 Task: Look for space in Pilibangan, India from 1st July, 2023 to 8th July, 2023 for 2 adults, 1 child in price range Rs.15000 to Rs.20000. Place can be entire place with 1  bedroom having 1 bed and 1 bathroom. Property type can be house, flat, guest house, hotel. Booking option can be shelf check-in. Required host language is English.
Action: Mouse moved to (376, 103)
Screenshot: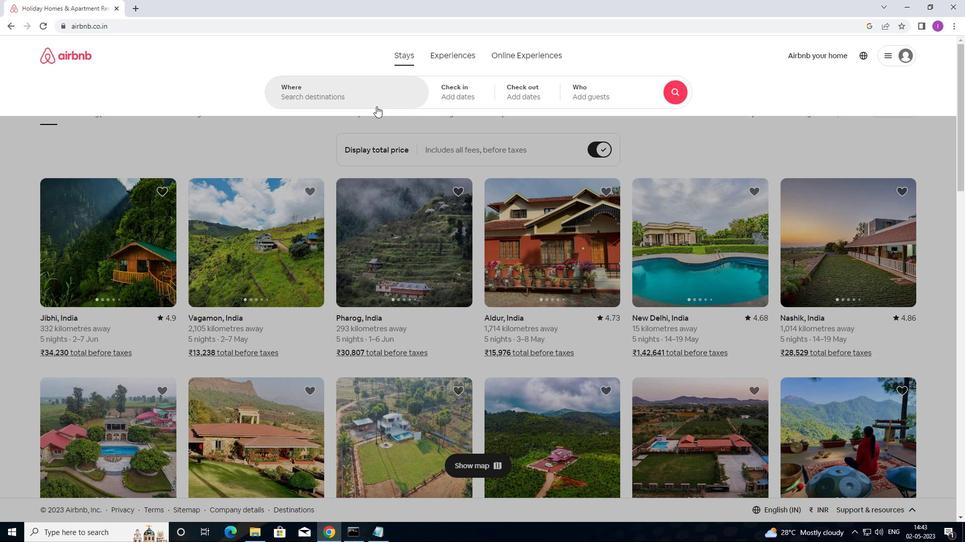 
Action: Mouse pressed left at (376, 103)
Screenshot: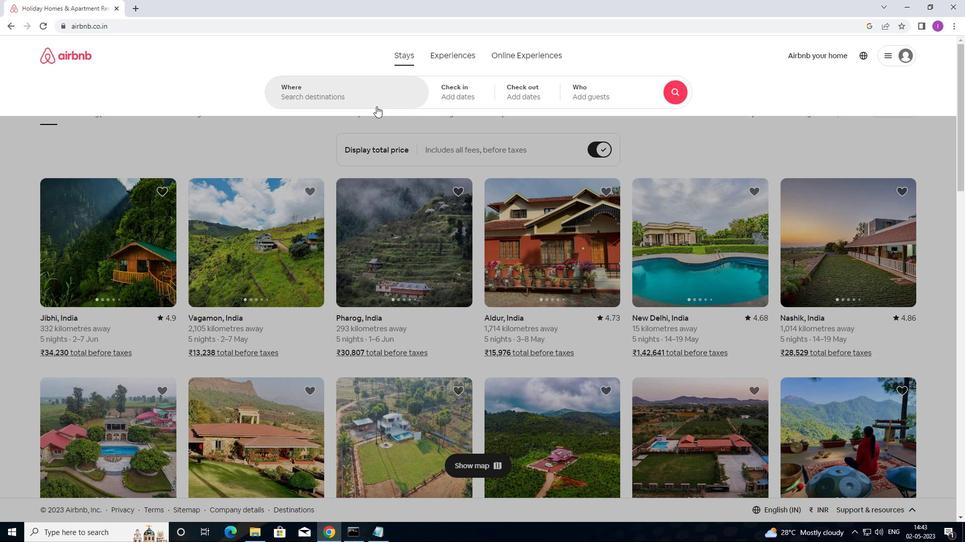 
Action: Mouse moved to (359, 98)
Screenshot: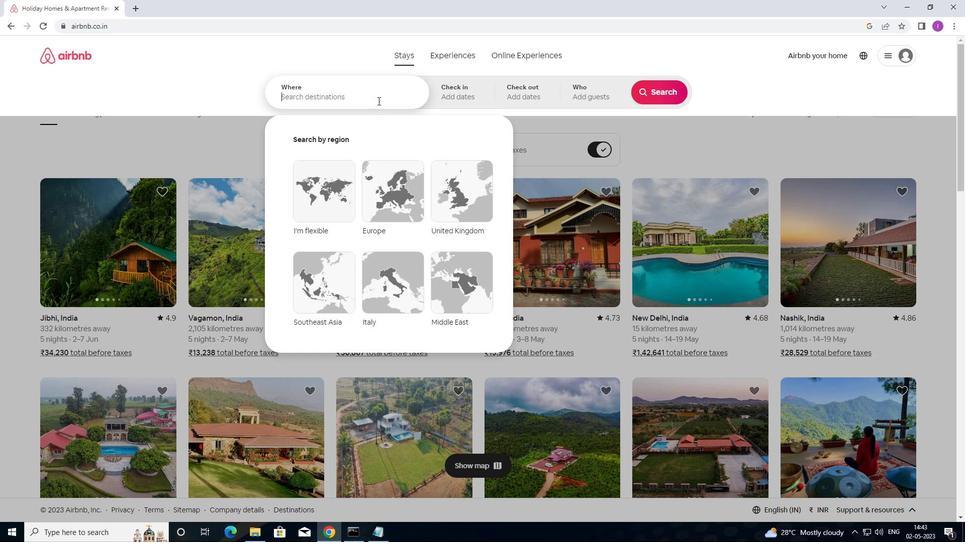 
Action: Mouse pressed left at (359, 98)
Screenshot: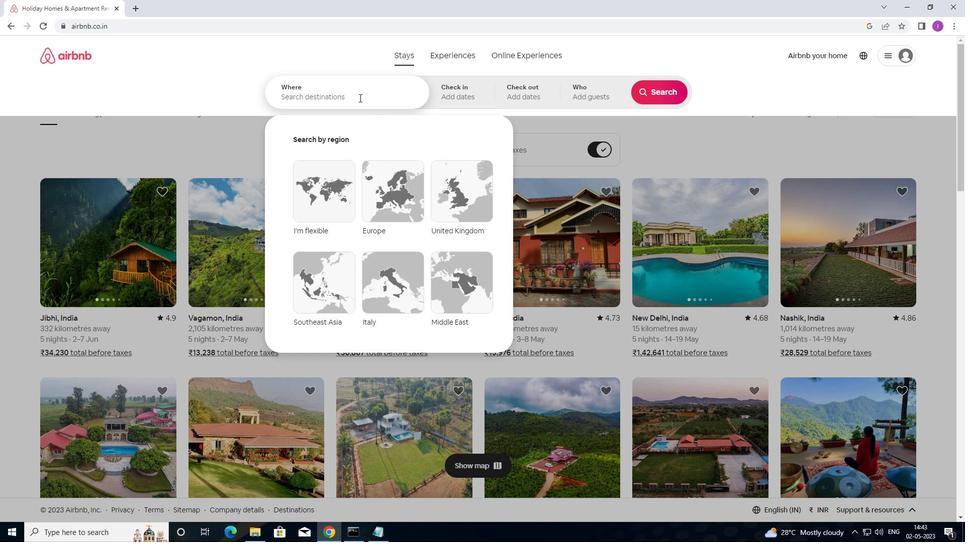 
Action: Mouse moved to (367, 90)
Screenshot: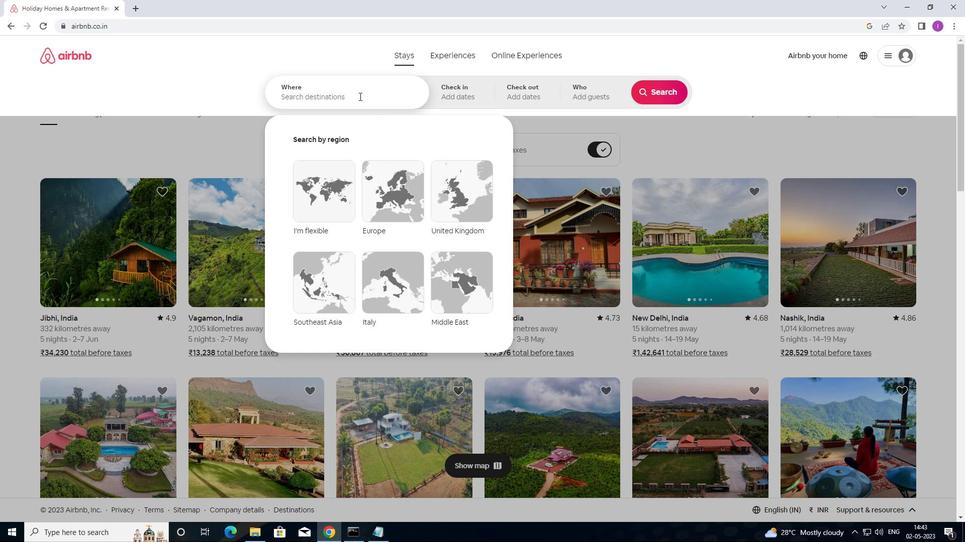 
Action: Key pressed <Key.shift>
Screenshot: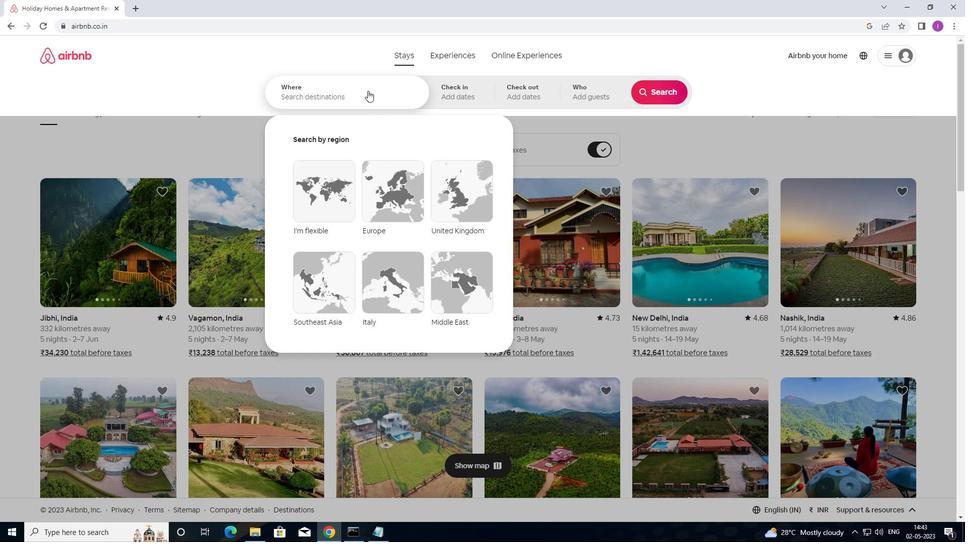 
Action: Mouse moved to (506, 81)
Screenshot: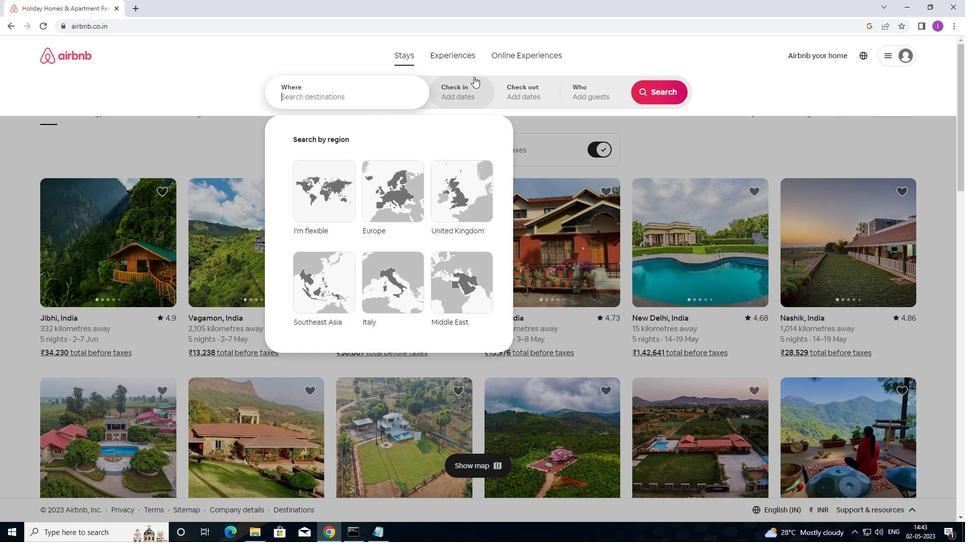 
Action: Key pressed P
Screenshot: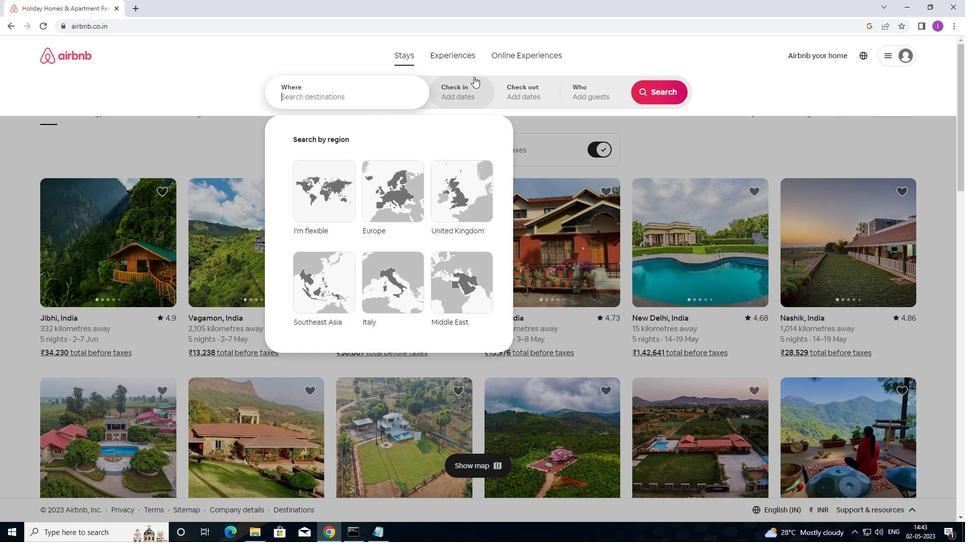 
Action: Mouse moved to (507, 81)
Screenshot: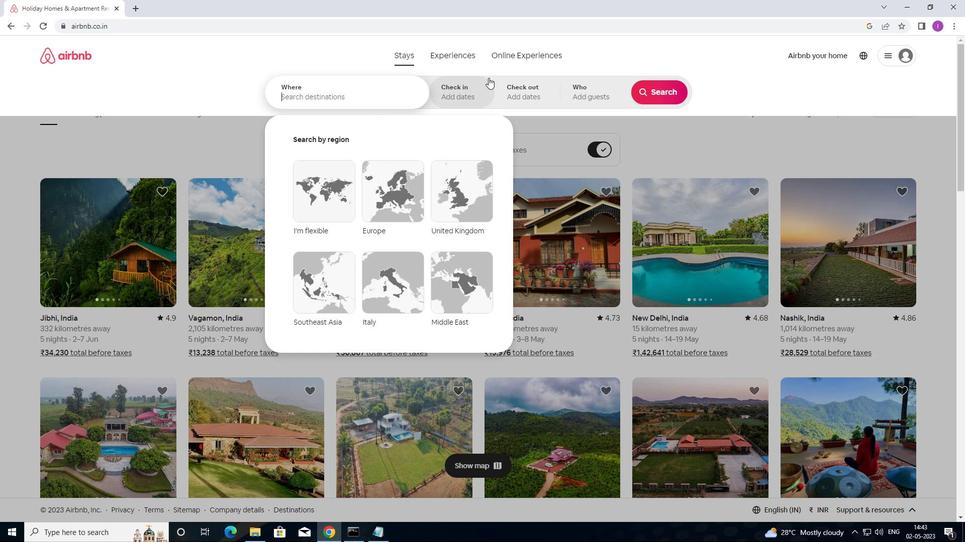
Action: Key pressed ILIBANGAN,<Key.shift>INDIA
Screenshot: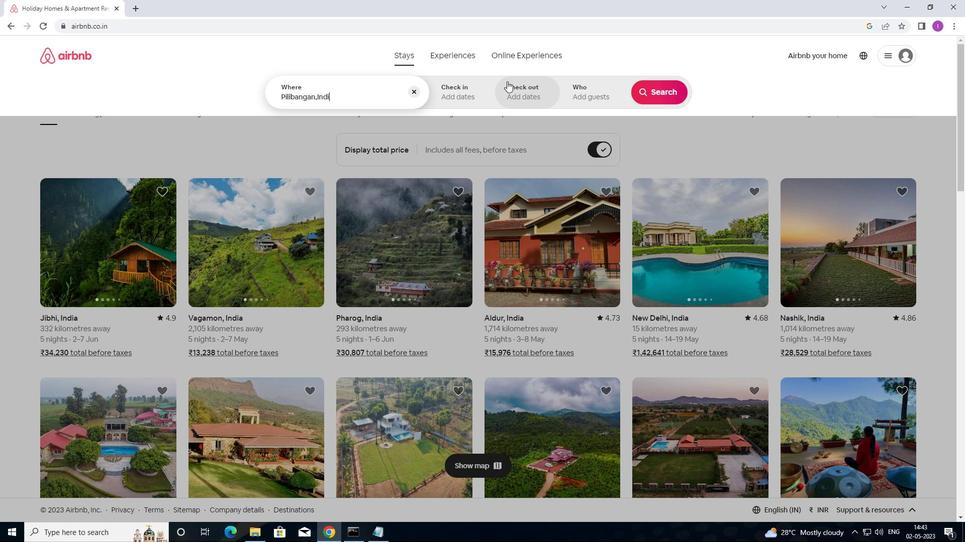 
Action: Mouse moved to (447, 93)
Screenshot: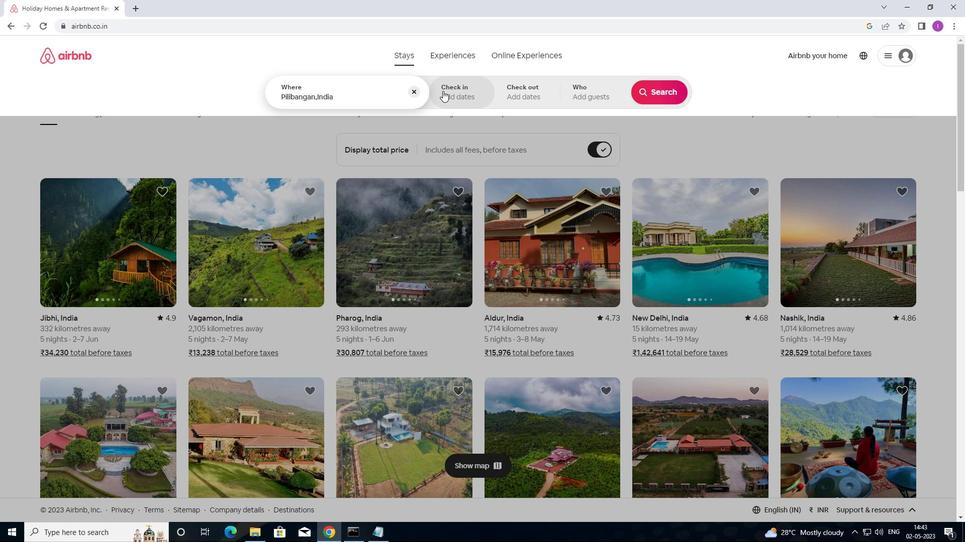 
Action: Mouse pressed left at (447, 93)
Screenshot: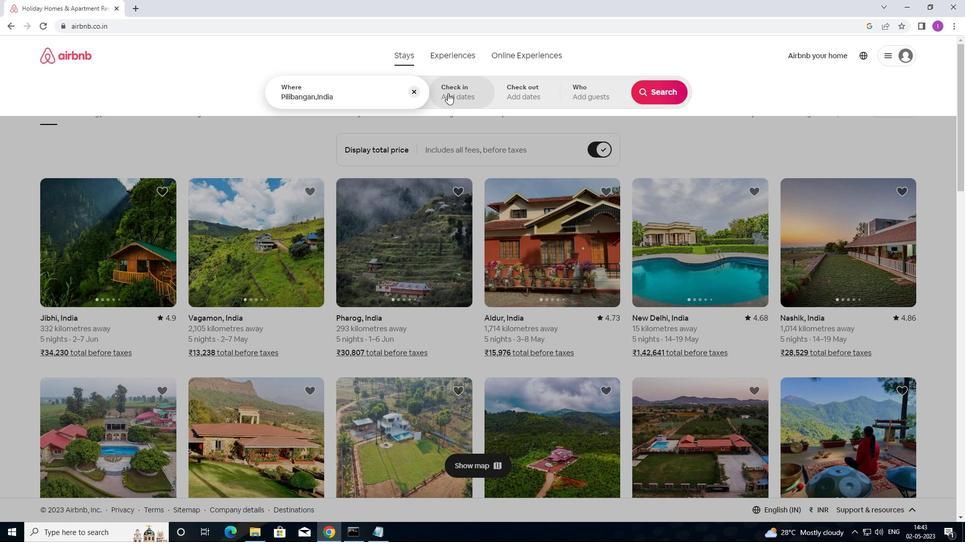 
Action: Mouse moved to (652, 177)
Screenshot: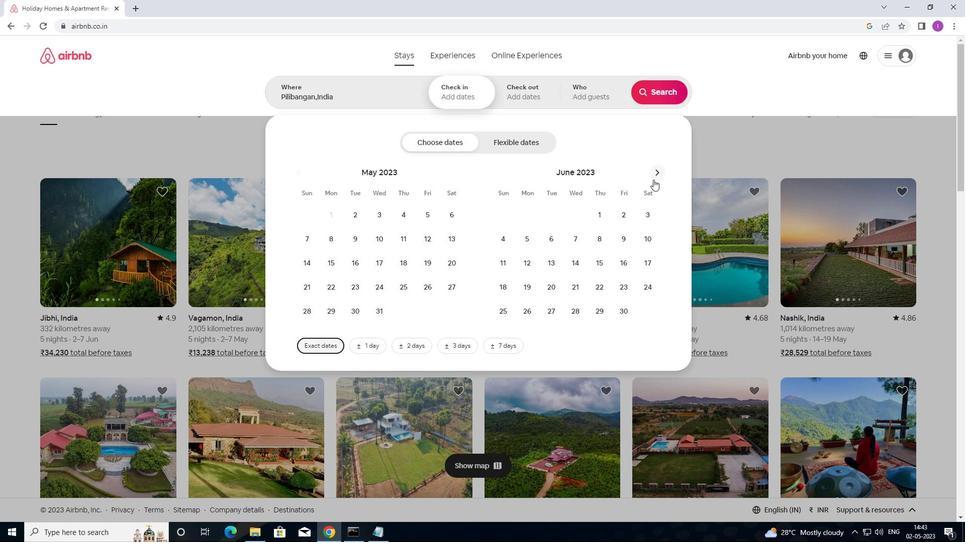 
Action: Mouse pressed left at (652, 177)
Screenshot: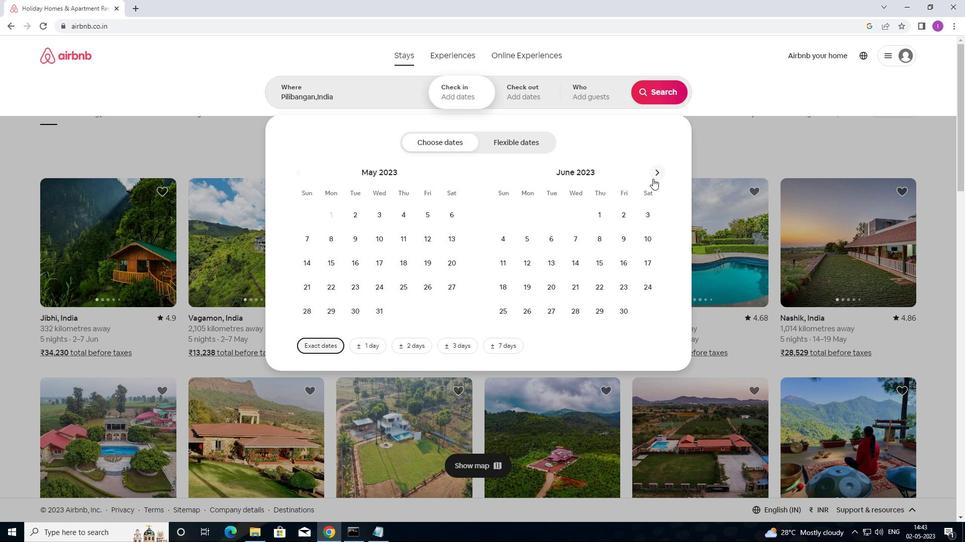 
Action: Mouse pressed left at (652, 177)
Screenshot: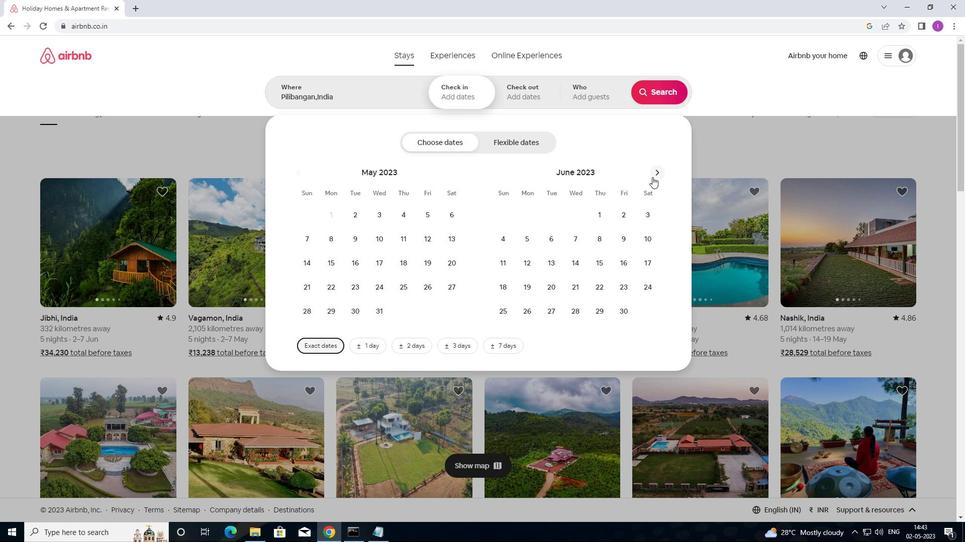 
Action: Mouse moved to (457, 212)
Screenshot: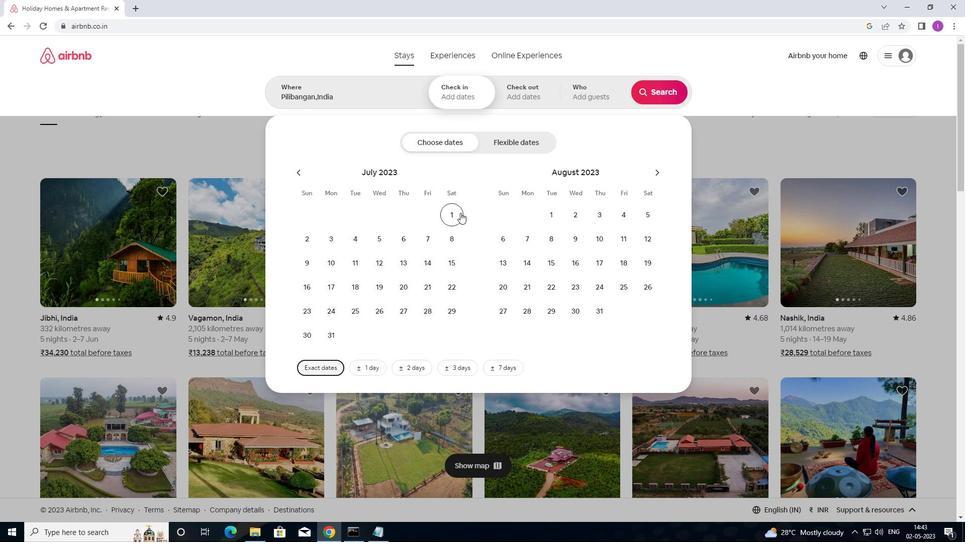 
Action: Mouse pressed left at (457, 212)
Screenshot: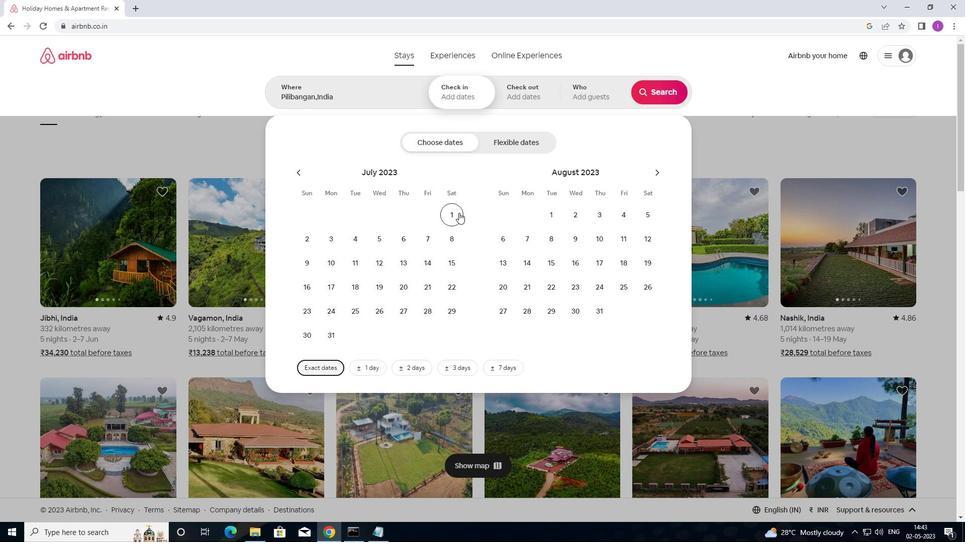 
Action: Mouse moved to (442, 234)
Screenshot: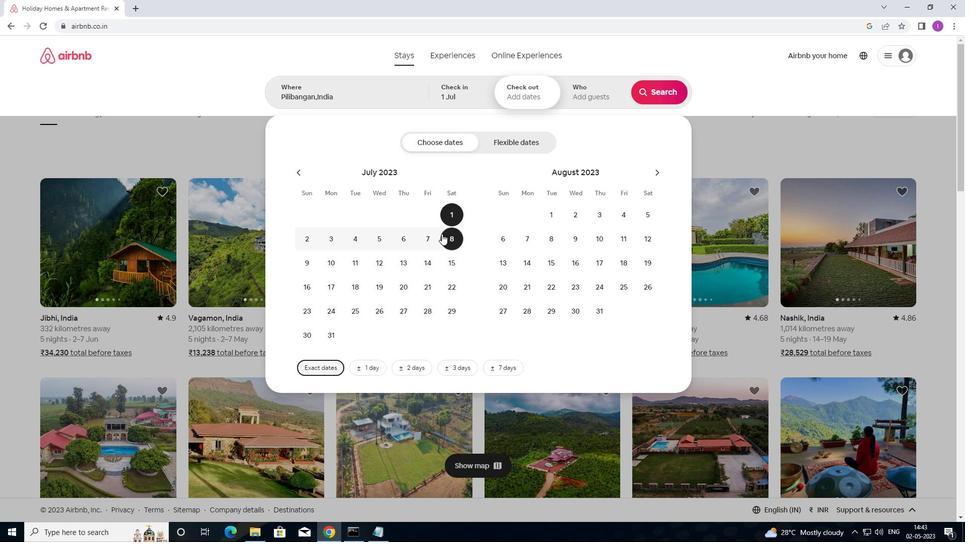 
Action: Mouse pressed left at (442, 234)
Screenshot: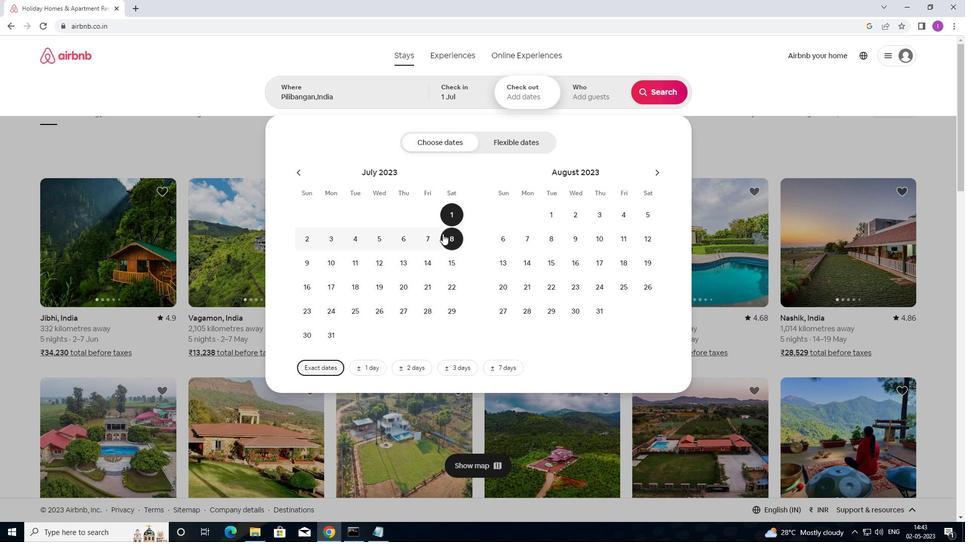 
Action: Mouse moved to (587, 94)
Screenshot: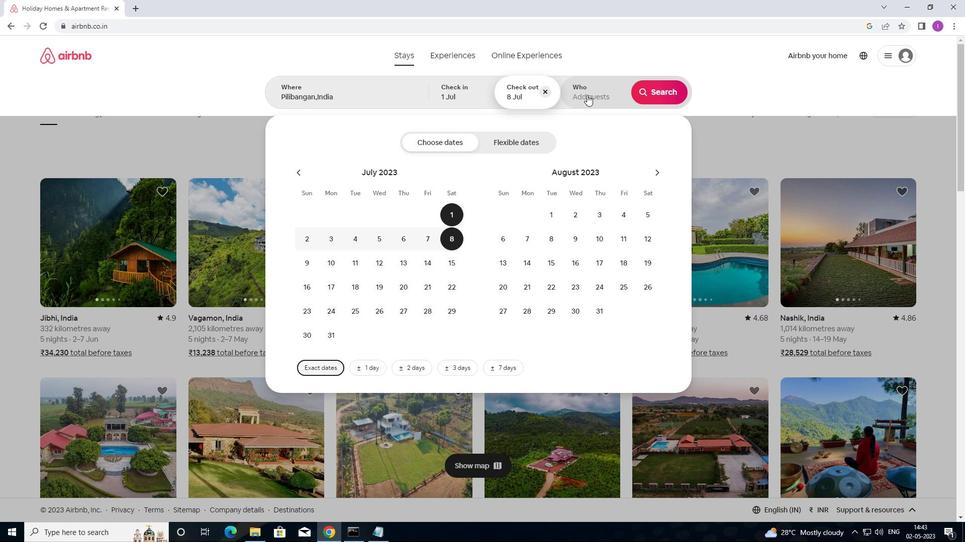 
Action: Mouse pressed left at (587, 94)
Screenshot: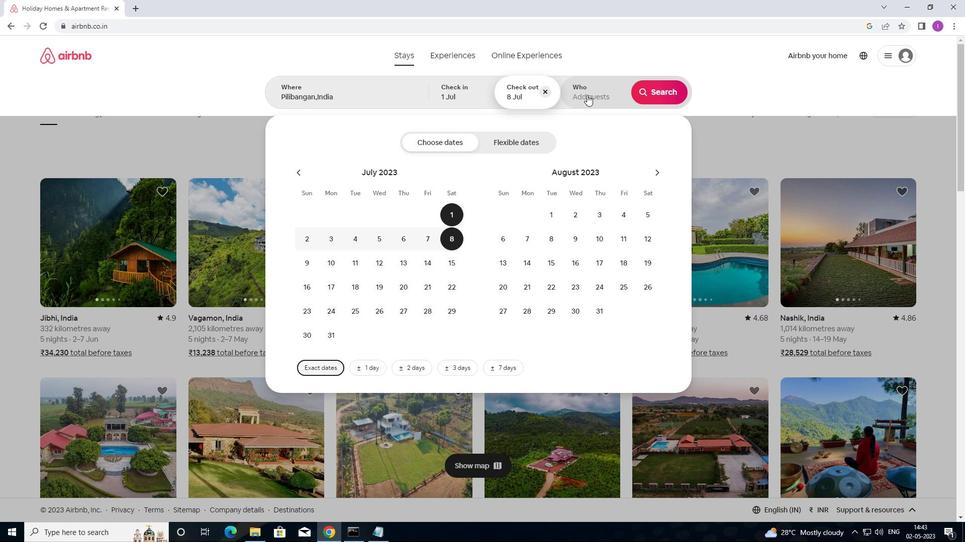 
Action: Mouse moved to (661, 139)
Screenshot: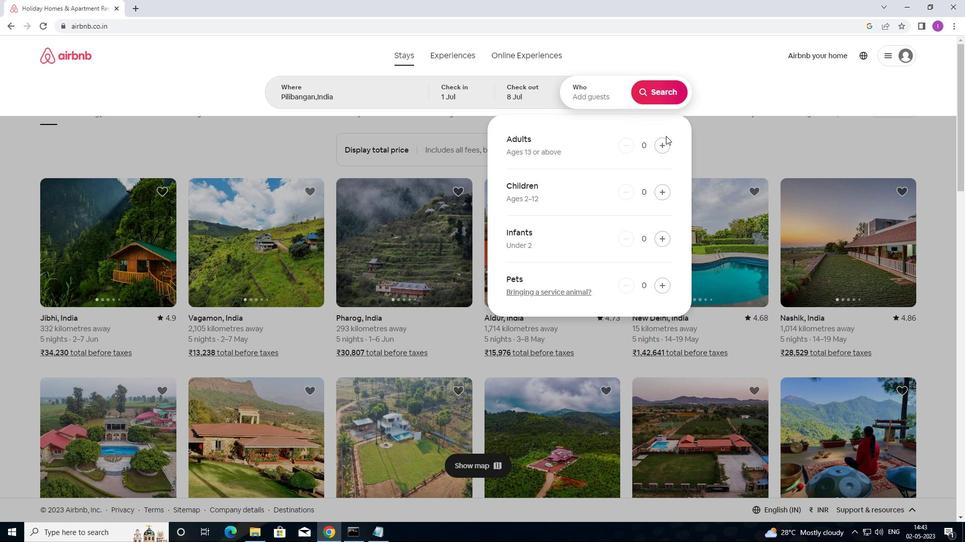 
Action: Mouse pressed left at (661, 139)
Screenshot: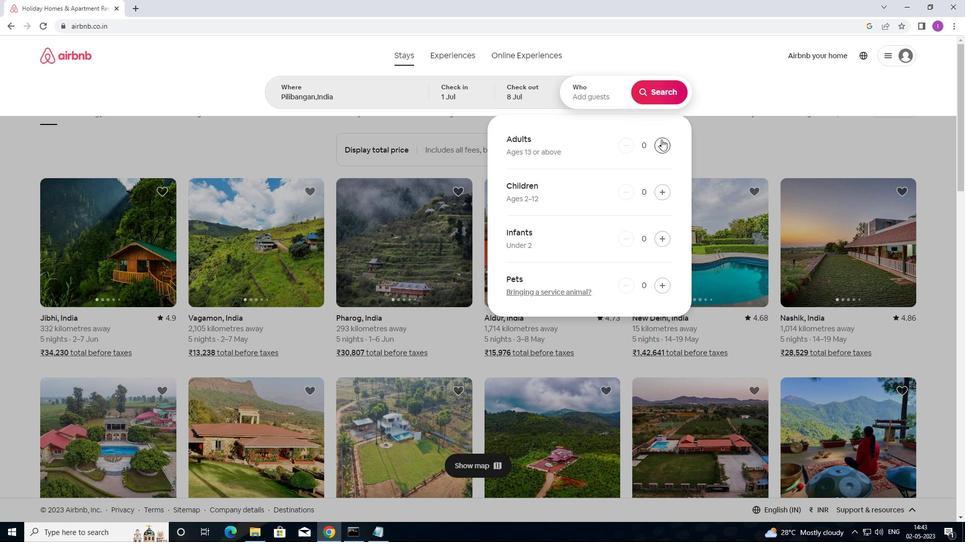 
Action: Mouse pressed left at (661, 139)
Screenshot: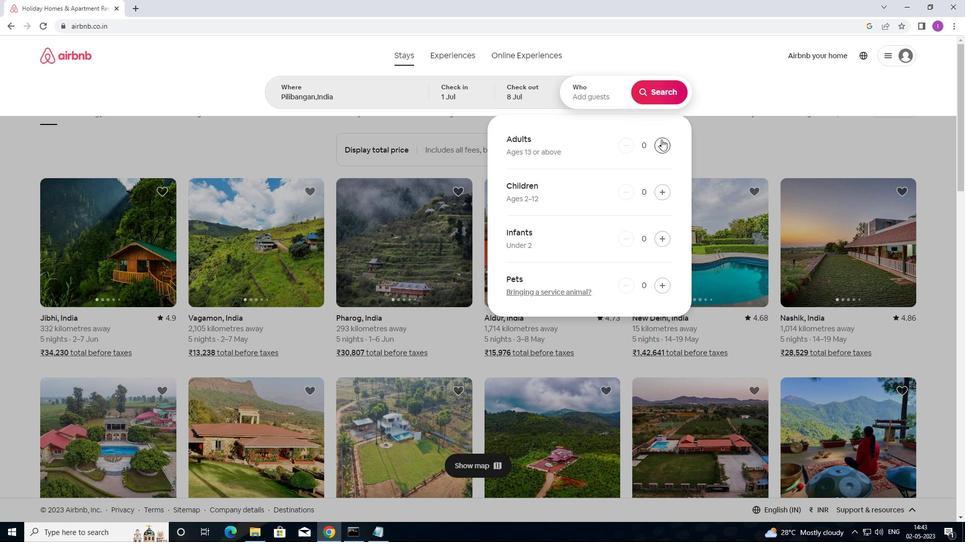 
Action: Mouse moved to (662, 190)
Screenshot: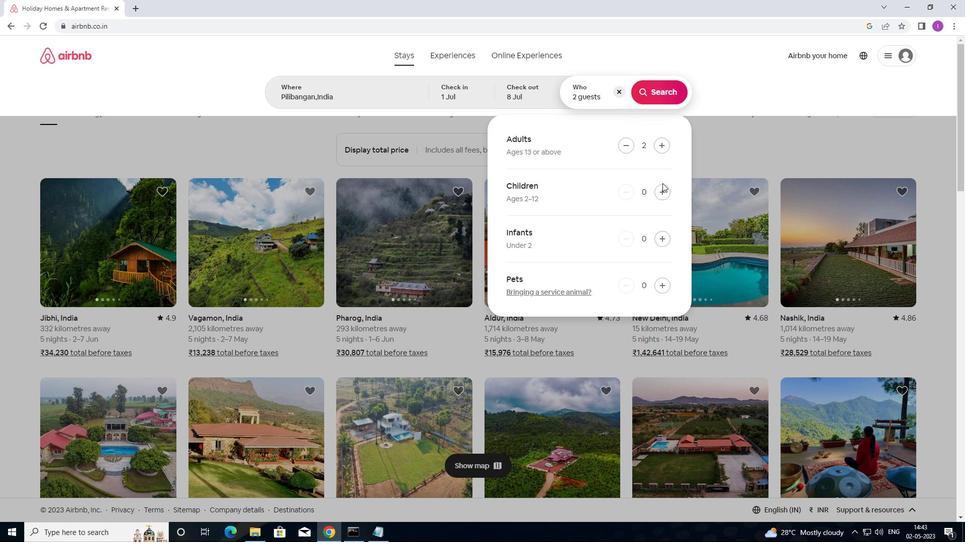 
Action: Mouse pressed left at (662, 190)
Screenshot: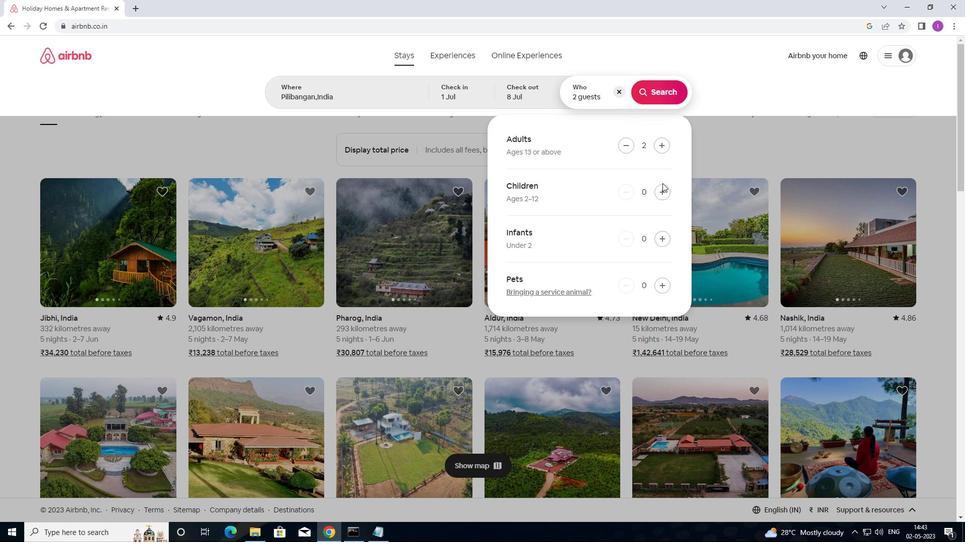 
Action: Mouse moved to (651, 90)
Screenshot: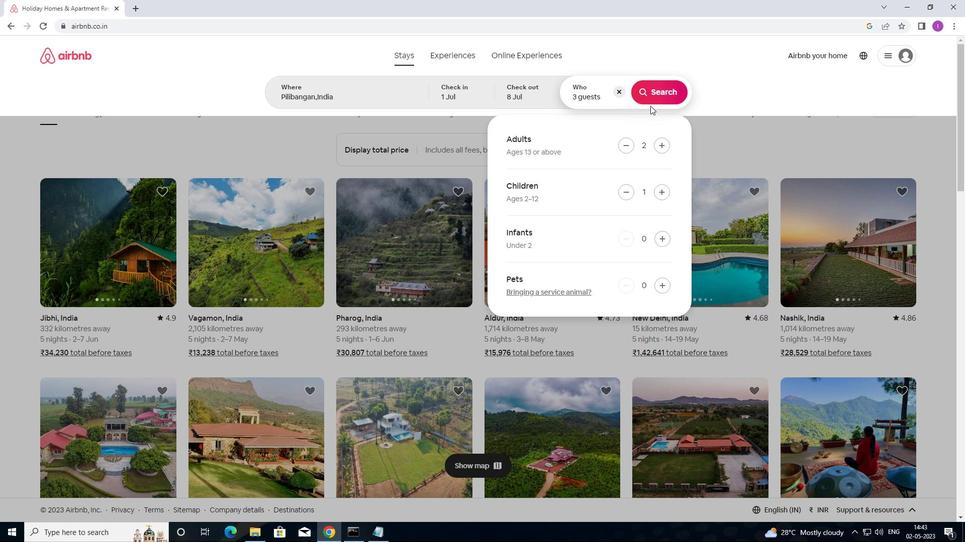 
Action: Mouse pressed left at (651, 90)
Screenshot: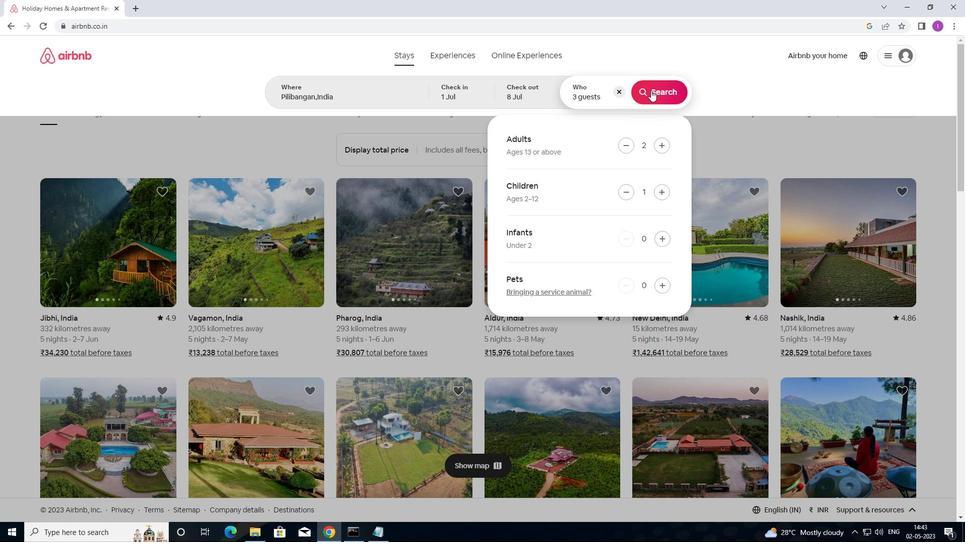 
Action: Mouse moved to (933, 98)
Screenshot: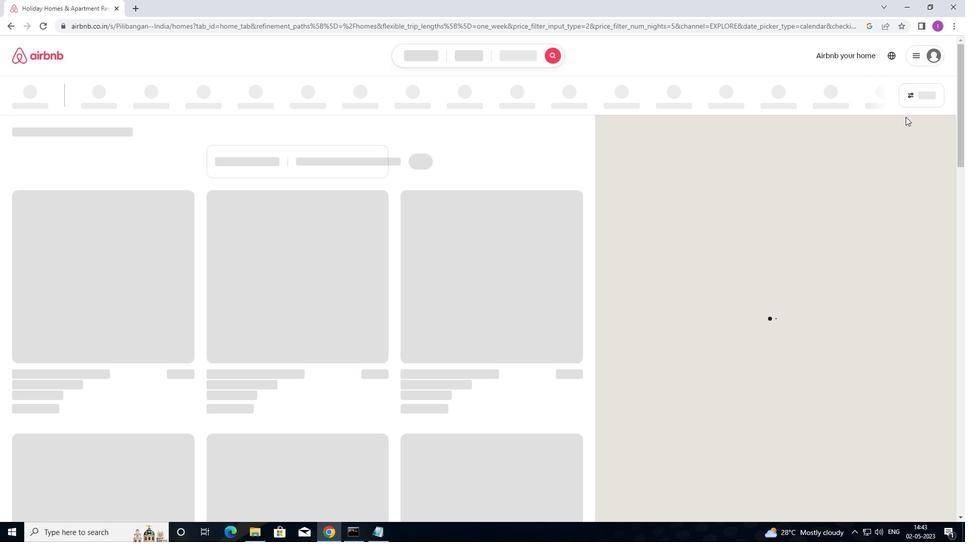 
Action: Mouse pressed left at (933, 98)
Screenshot: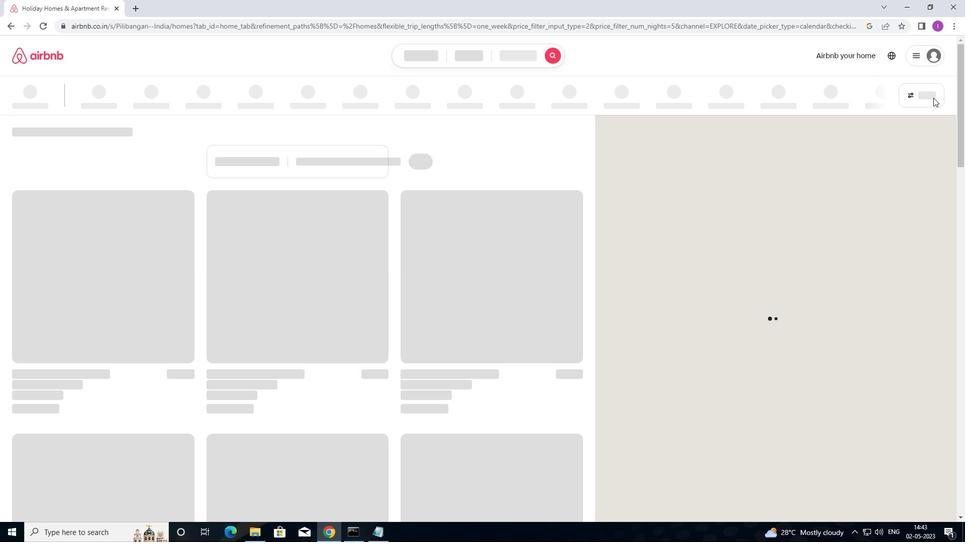 
Action: Mouse moved to (940, 94)
Screenshot: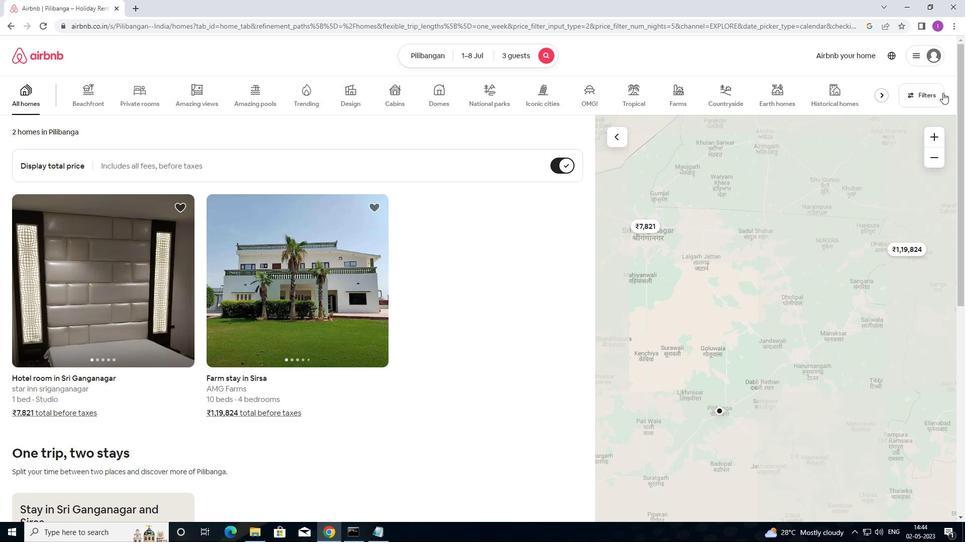 
Action: Mouse pressed left at (940, 94)
Screenshot: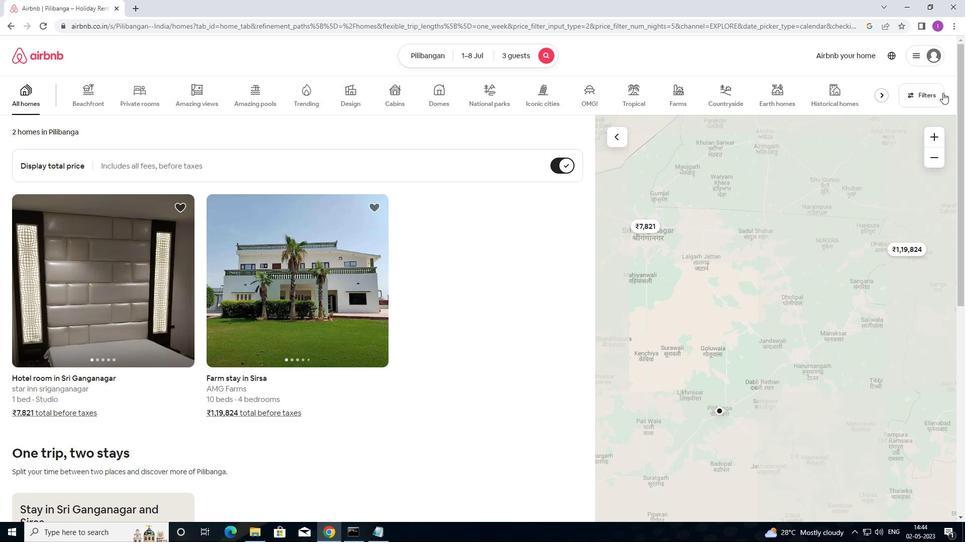 
Action: Mouse moved to (393, 228)
Screenshot: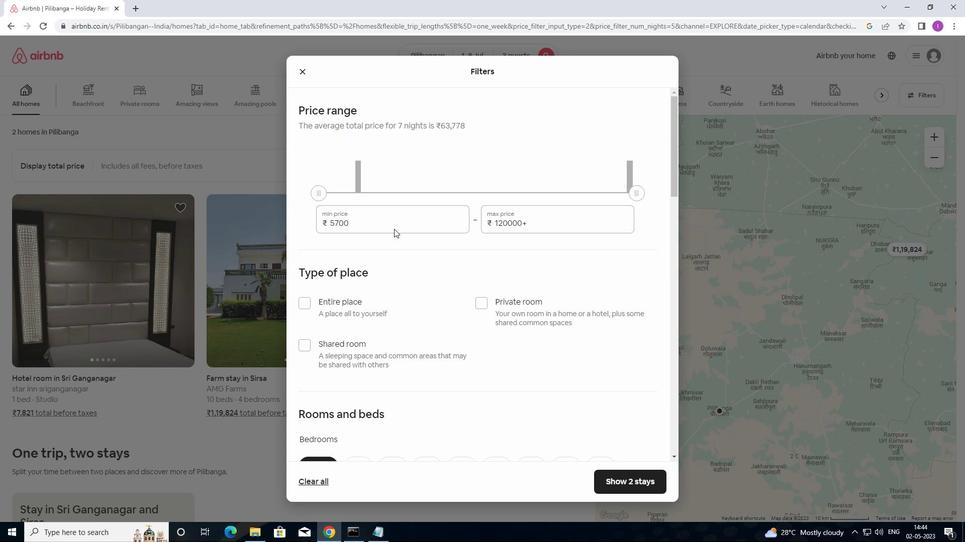 
Action: Mouse pressed left at (393, 228)
Screenshot: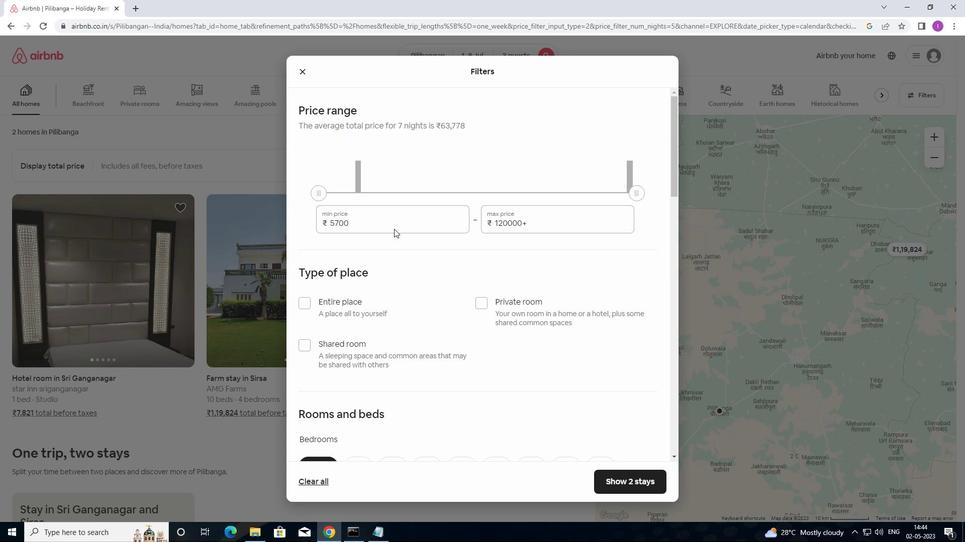 
Action: Mouse moved to (348, 207)
Screenshot: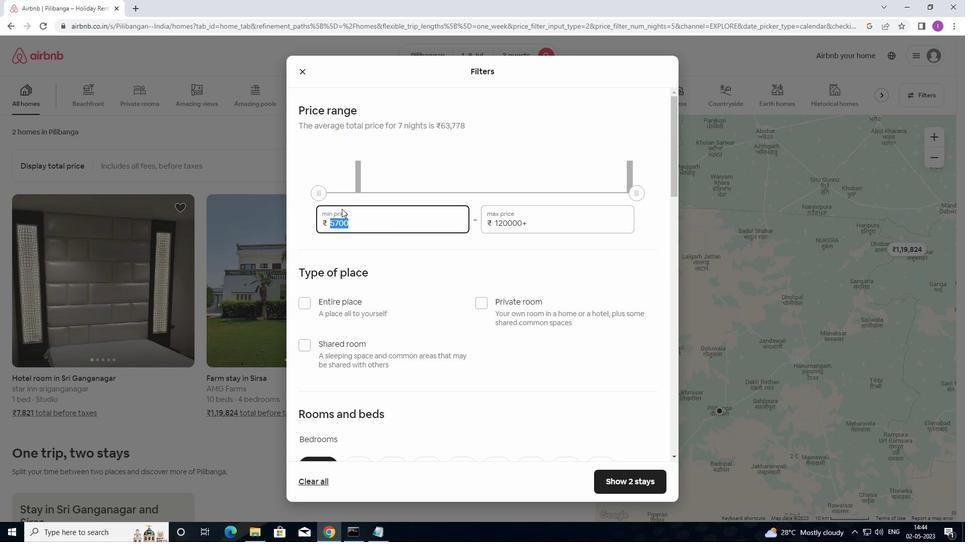 
Action: Key pressed 1
Screenshot: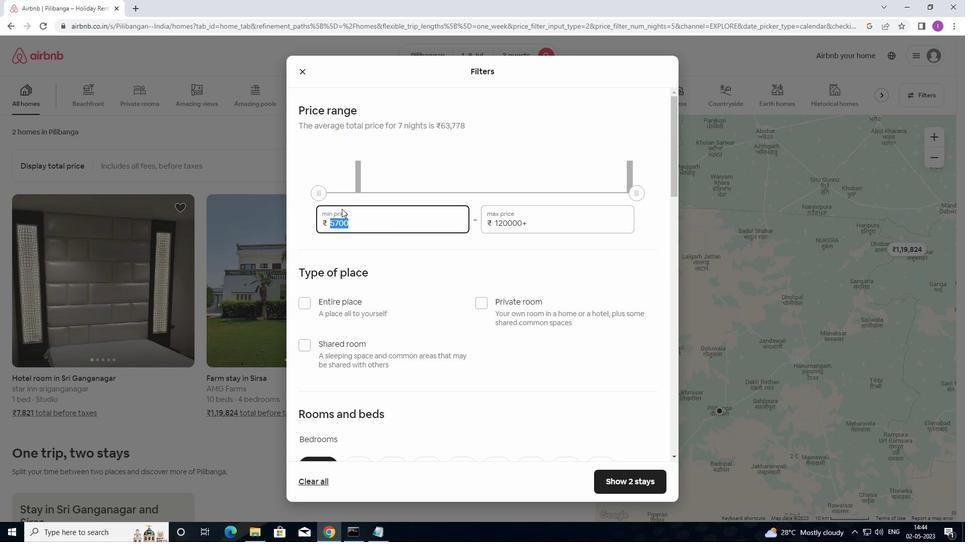 
Action: Mouse moved to (364, 204)
Screenshot: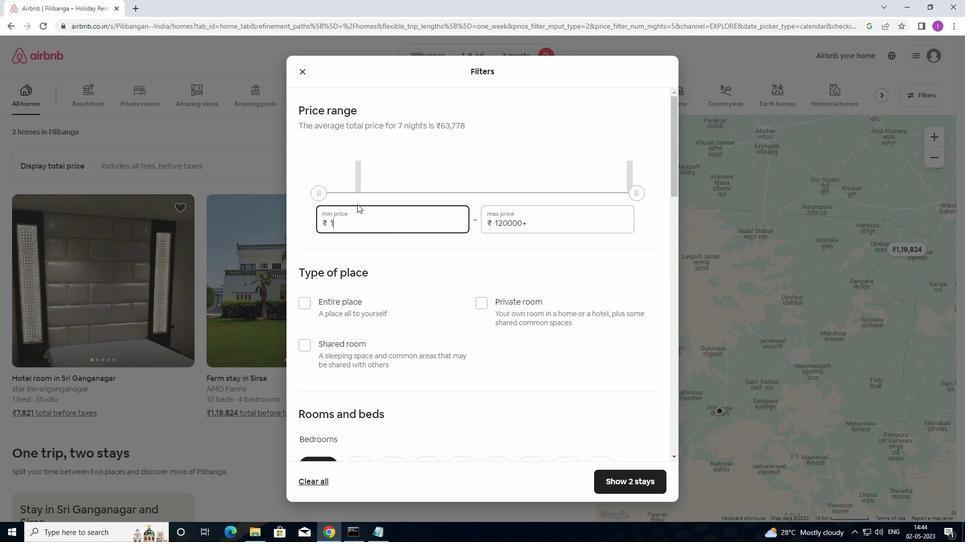 
Action: Key pressed 5
Screenshot: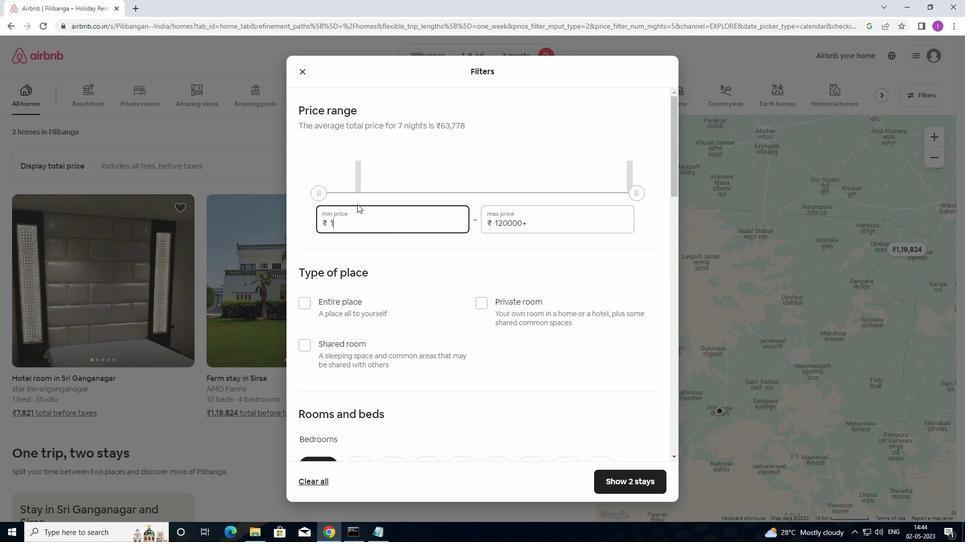 
Action: Mouse moved to (377, 201)
Screenshot: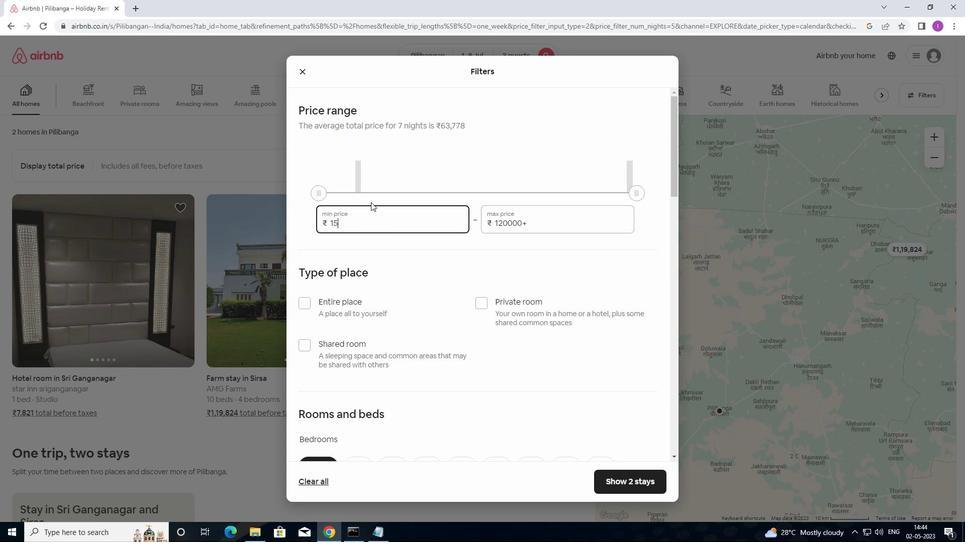 
Action: Key pressed 0
Screenshot: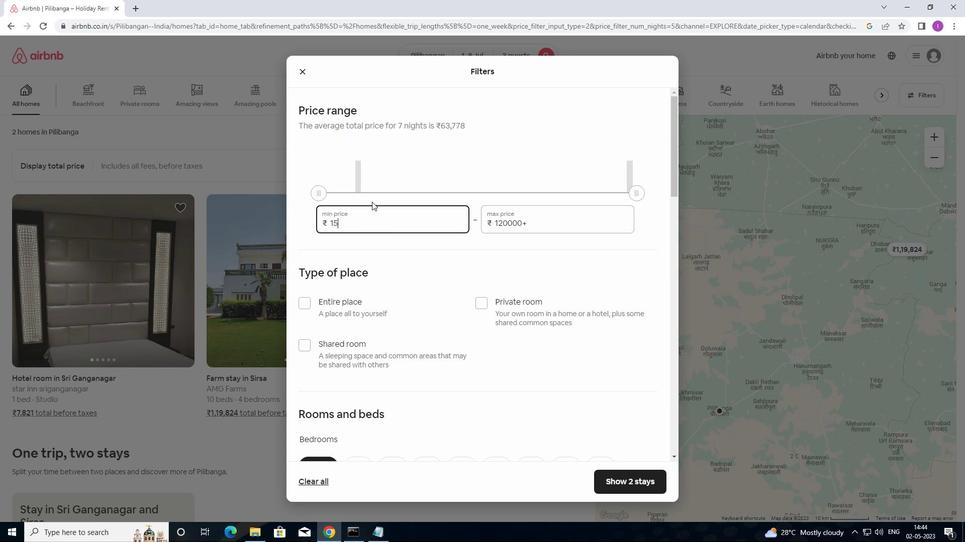 
Action: Mouse moved to (380, 199)
Screenshot: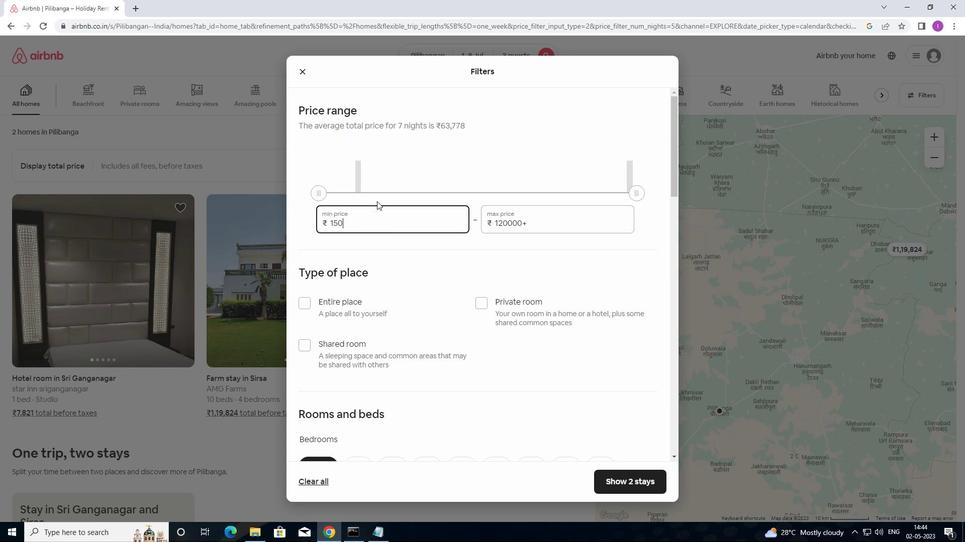 
Action: Key pressed 0
Screenshot: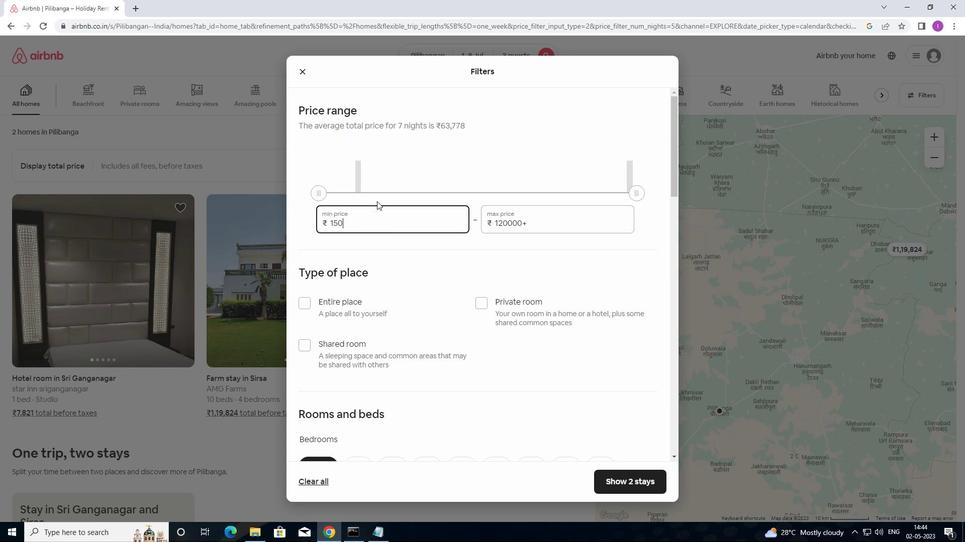 
Action: Mouse moved to (384, 197)
Screenshot: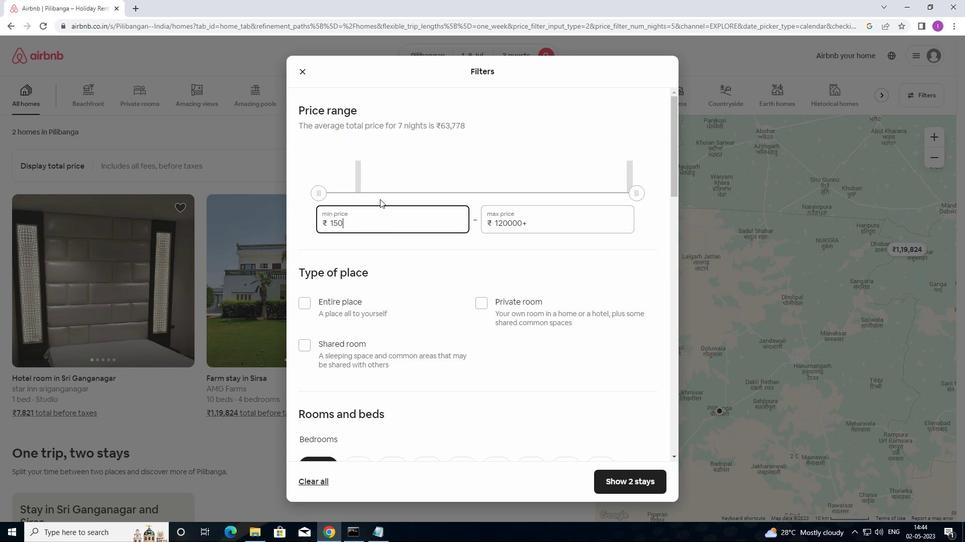 
Action: Key pressed 0
Screenshot: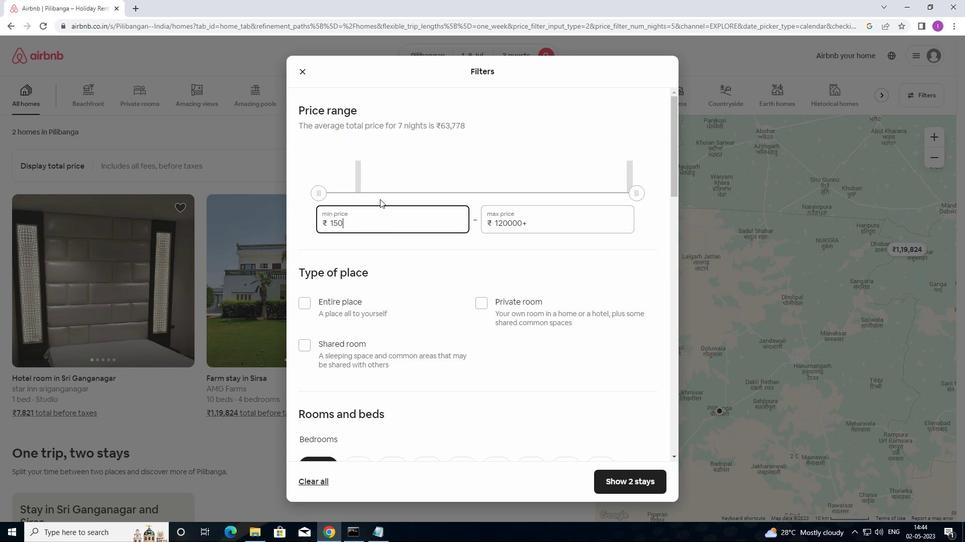 
Action: Mouse moved to (536, 222)
Screenshot: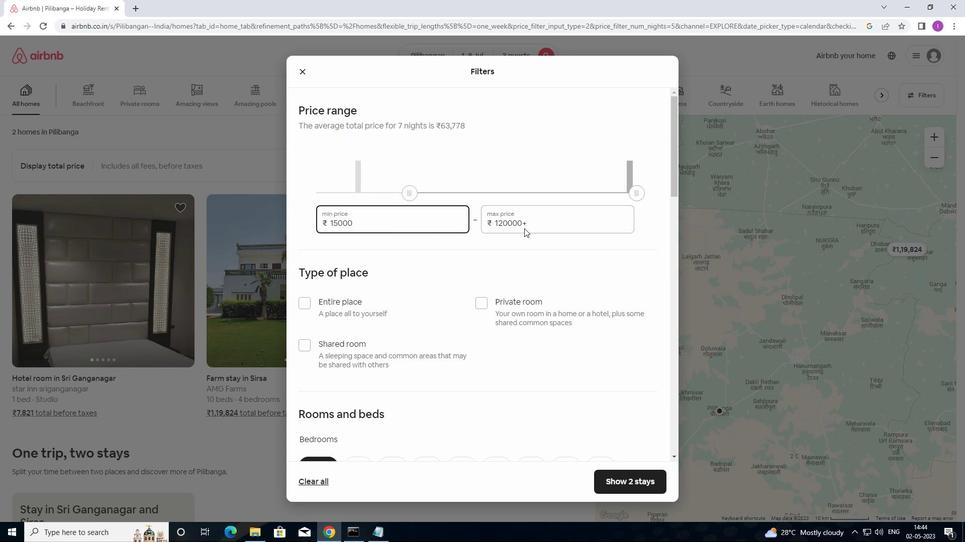 
Action: Mouse pressed left at (536, 222)
Screenshot: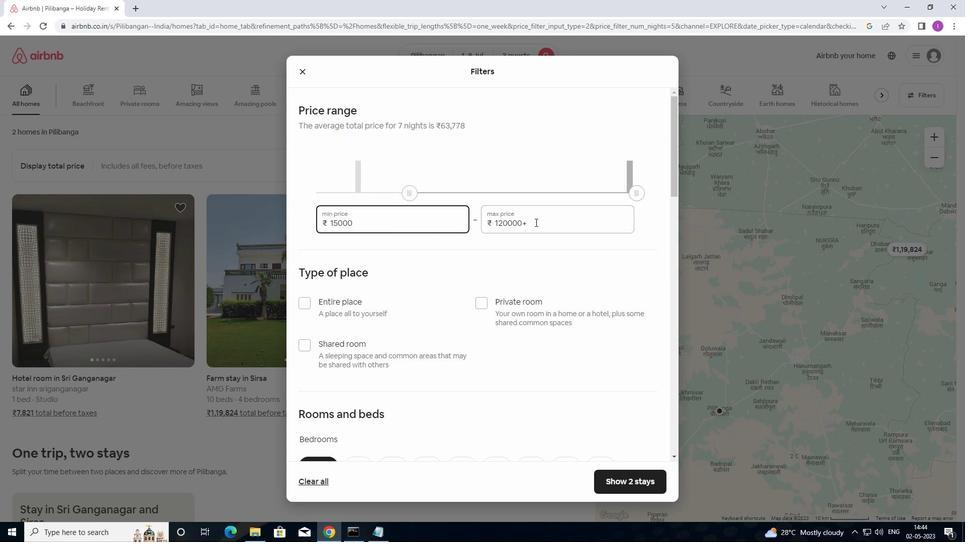 
Action: Mouse moved to (476, 219)
Screenshot: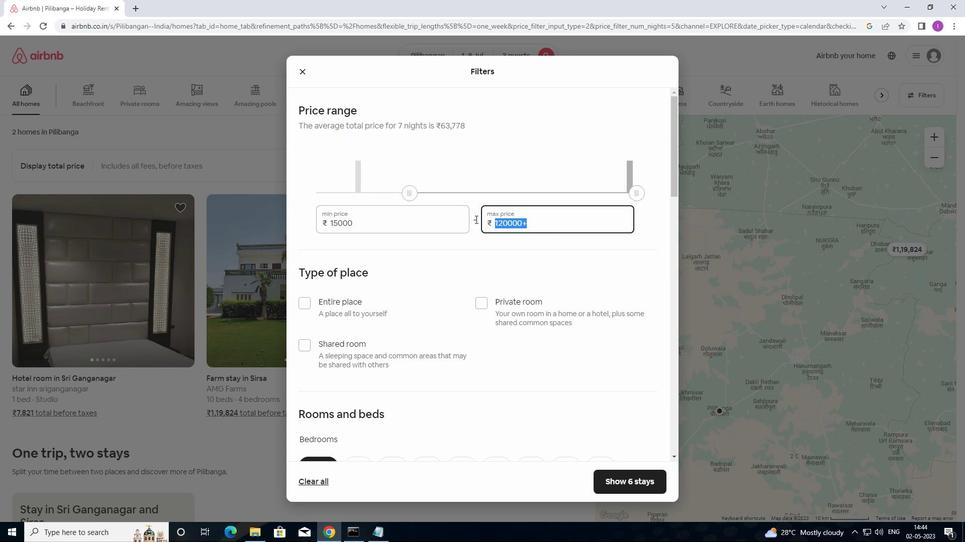 
Action: Key pressed 2
Screenshot: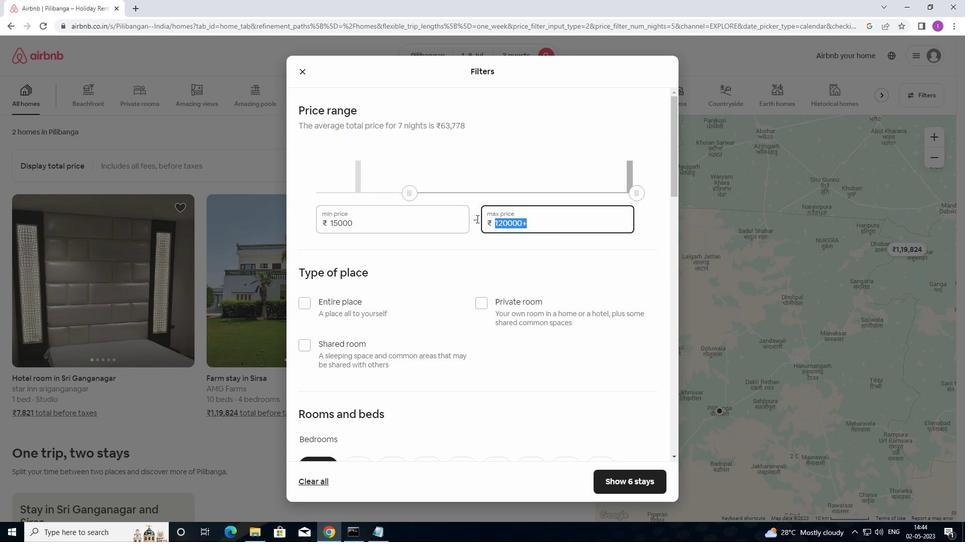 
Action: Mouse moved to (477, 219)
Screenshot: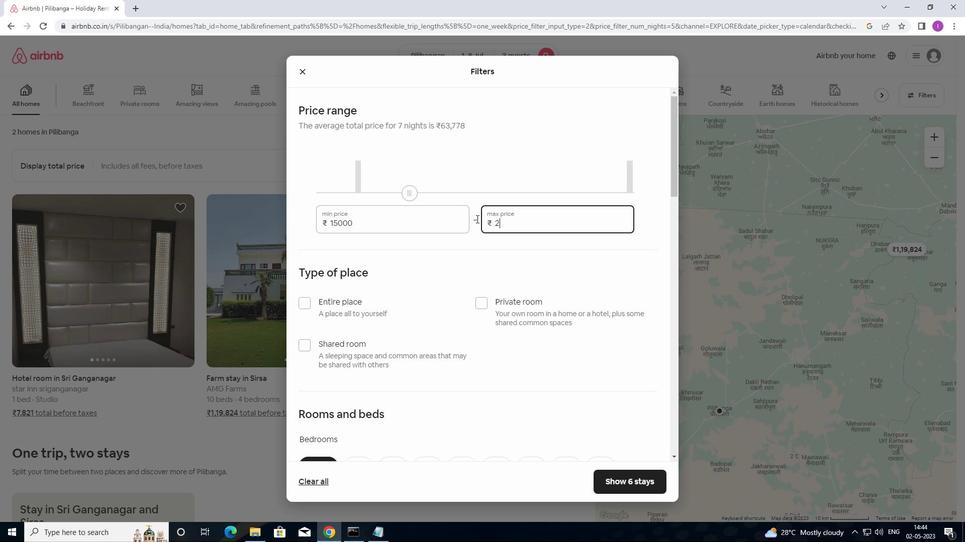 
Action: Key pressed 000
Screenshot: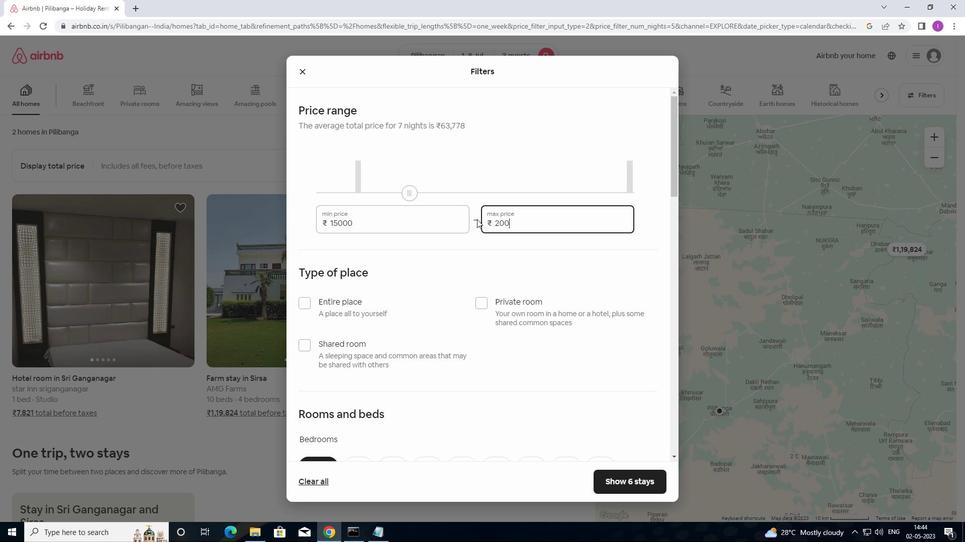 
Action: Mouse moved to (478, 219)
Screenshot: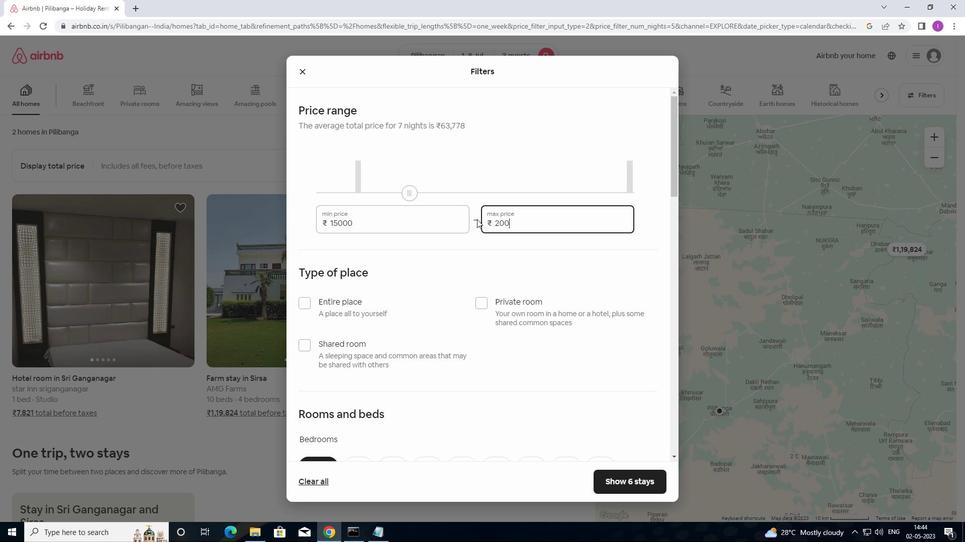 
Action: Key pressed 0
Screenshot: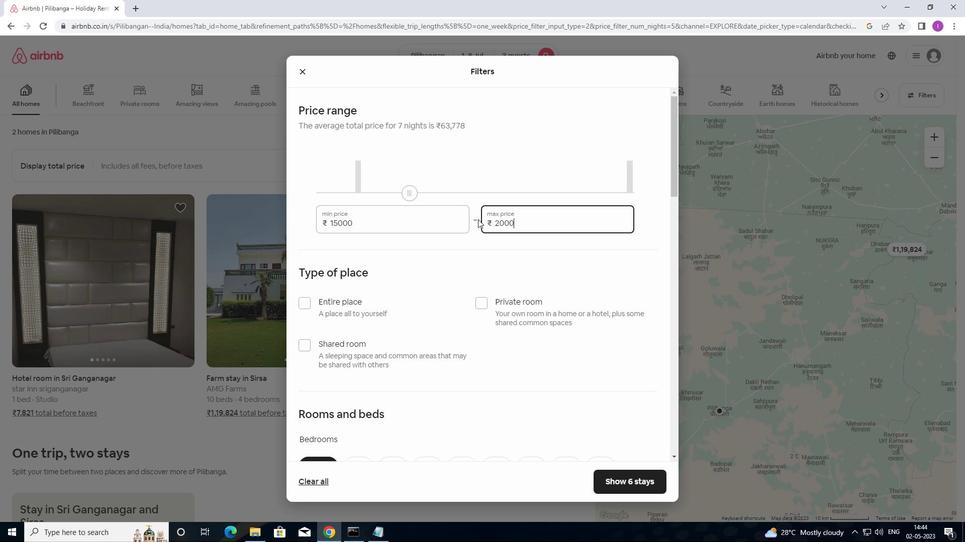 
Action: Mouse moved to (464, 310)
Screenshot: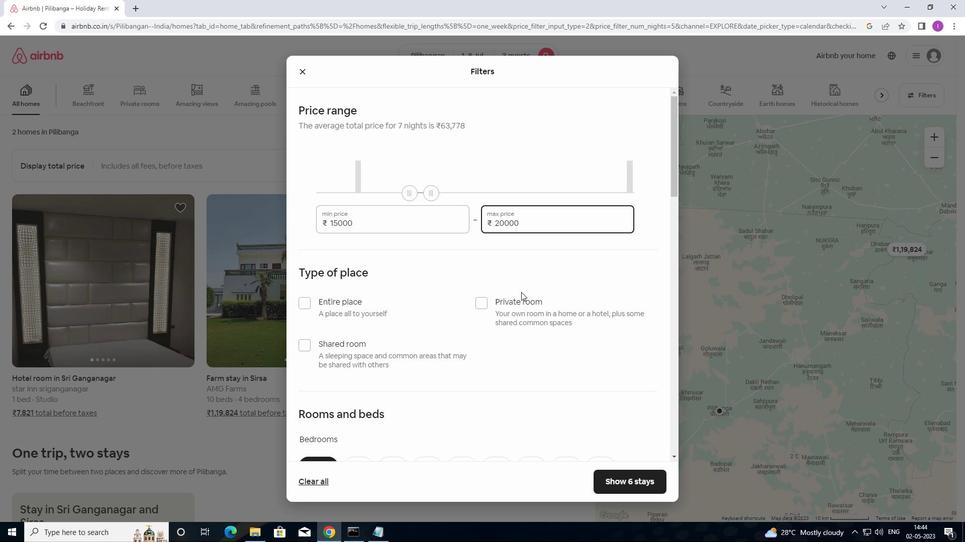 
Action: Mouse scrolled (464, 310) with delta (0, 0)
Screenshot: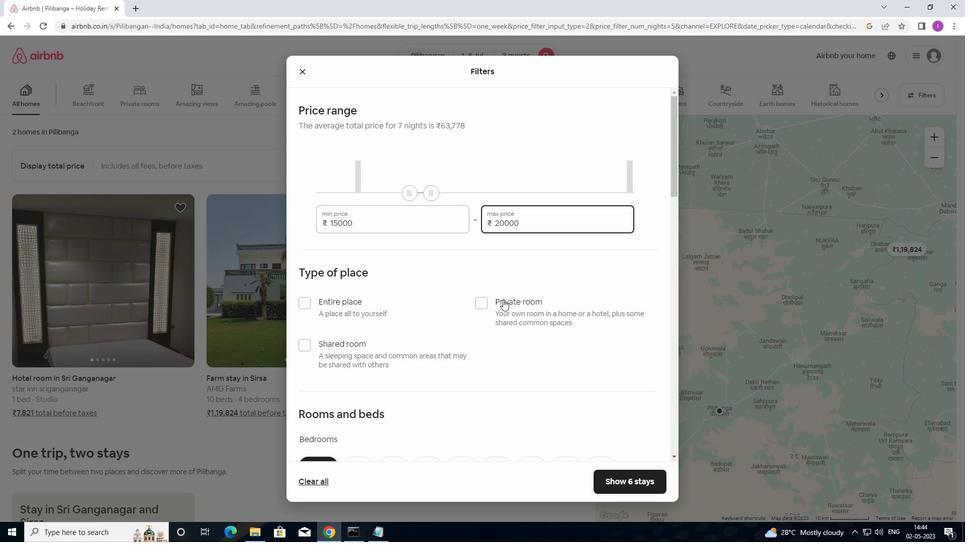 
Action: Mouse scrolled (464, 310) with delta (0, 0)
Screenshot: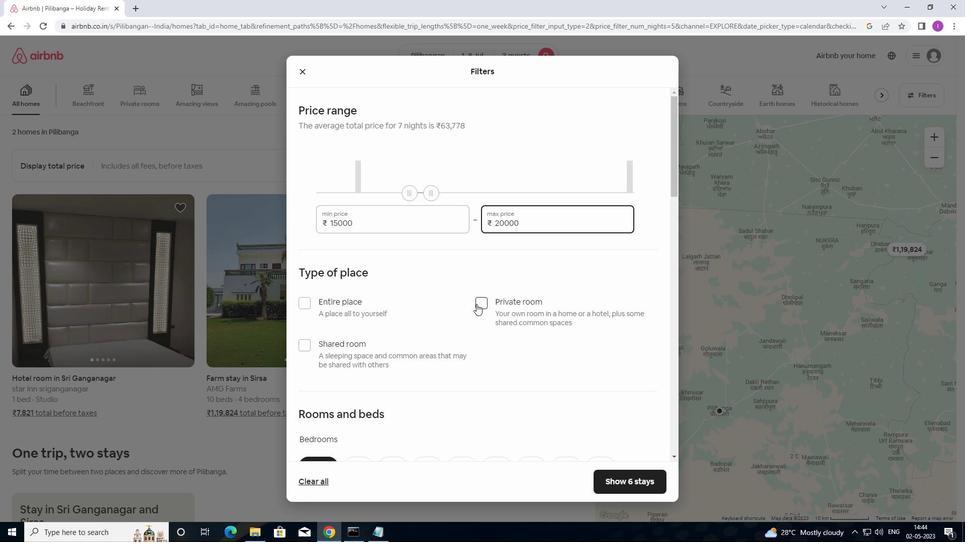 
Action: Mouse moved to (302, 201)
Screenshot: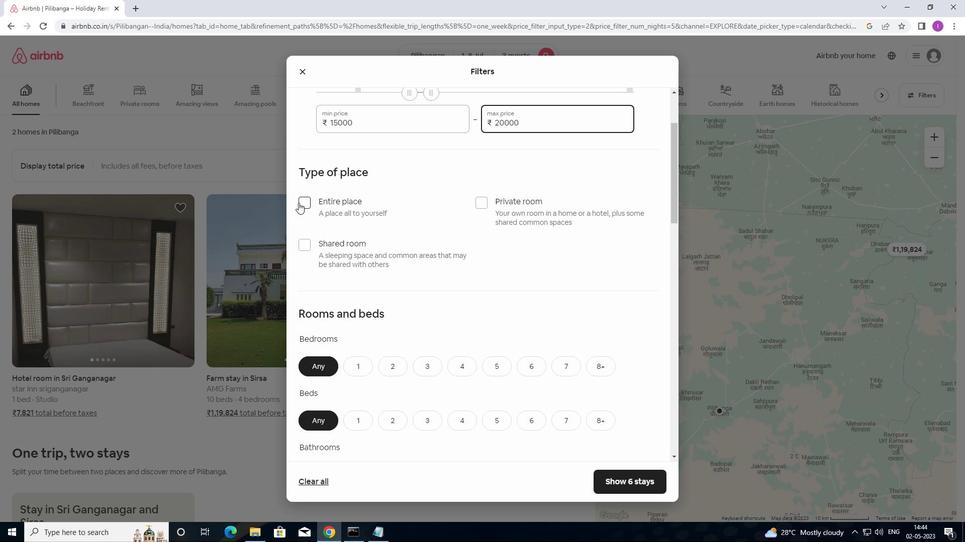 
Action: Mouse pressed left at (302, 201)
Screenshot: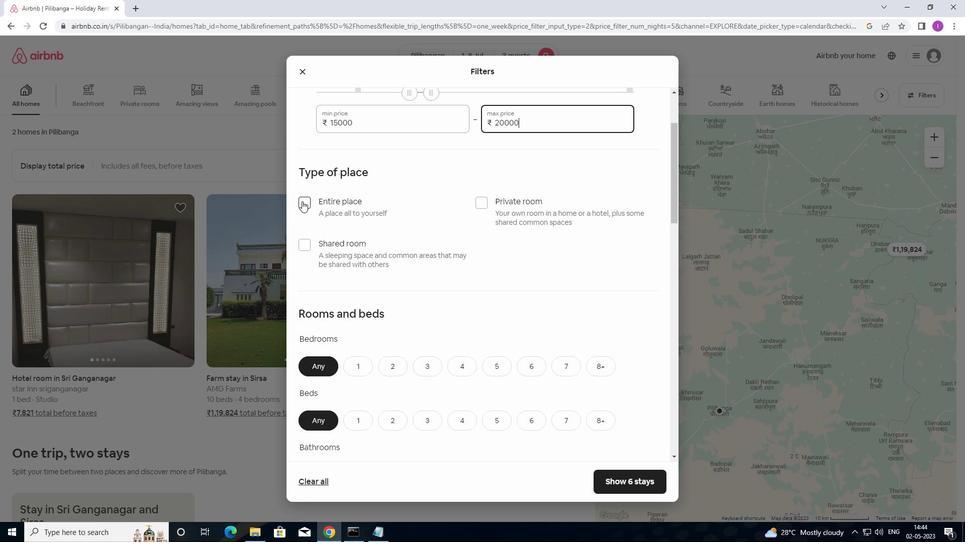 
Action: Mouse moved to (360, 252)
Screenshot: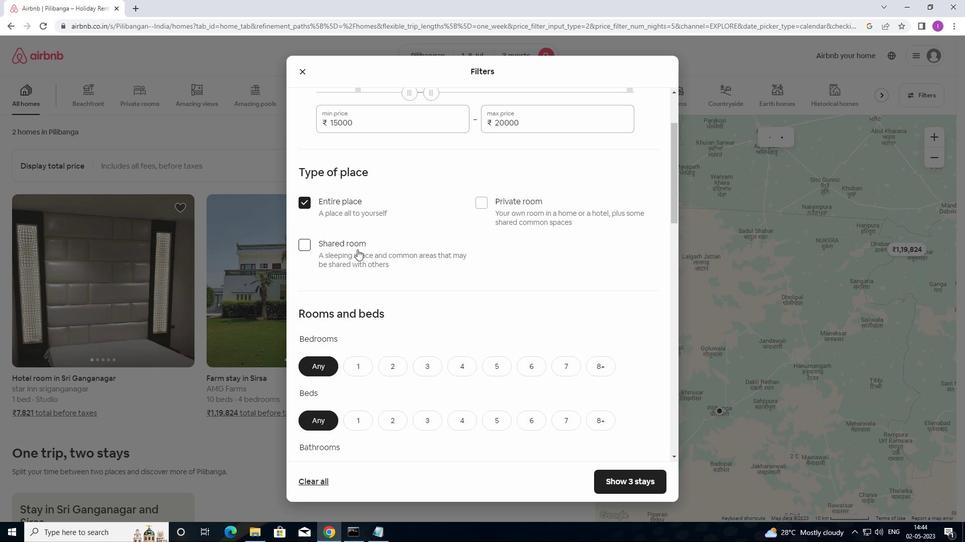 
Action: Mouse scrolled (360, 252) with delta (0, 0)
Screenshot: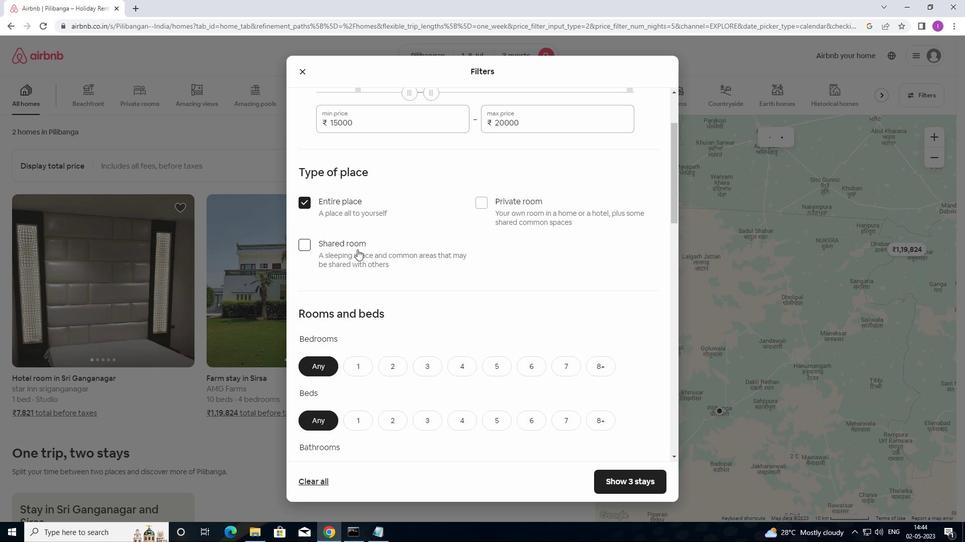 
Action: Mouse scrolled (360, 252) with delta (0, 0)
Screenshot: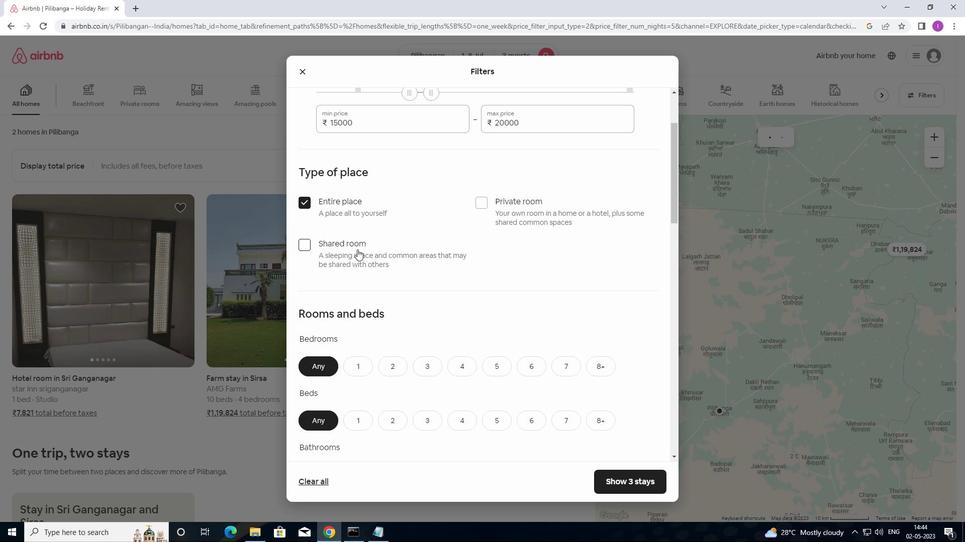 
Action: Mouse moved to (364, 267)
Screenshot: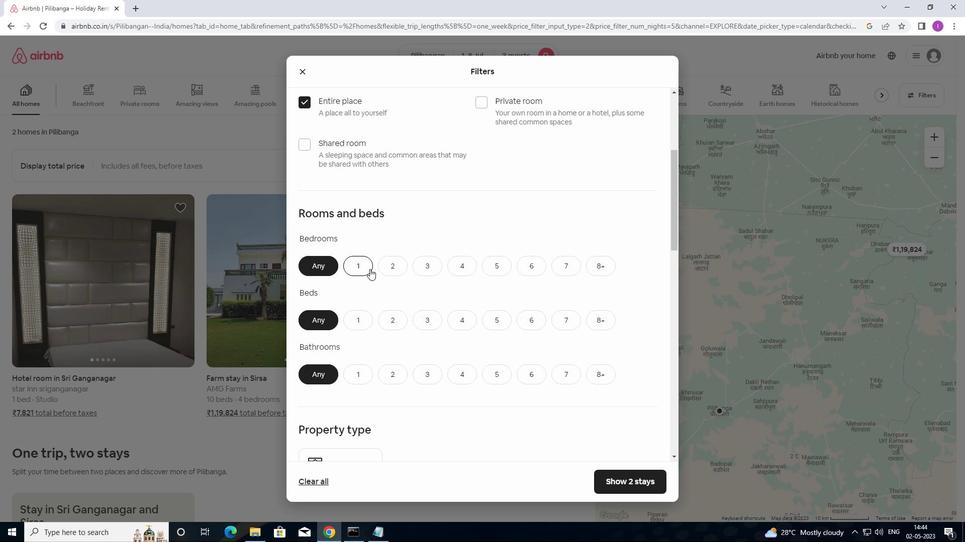 
Action: Mouse pressed left at (364, 267)
Screenshot: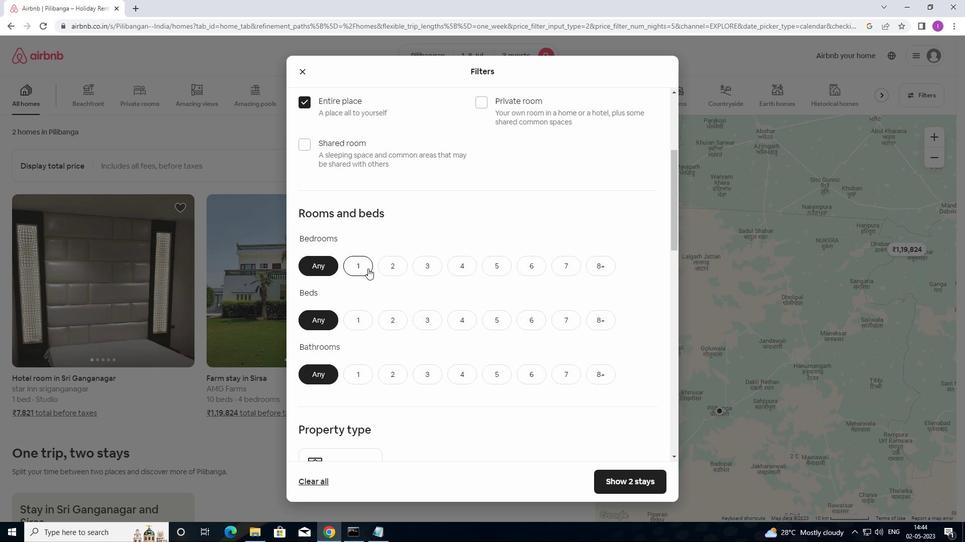 
Action: Mouse moved to (356, 322)
Screenshot: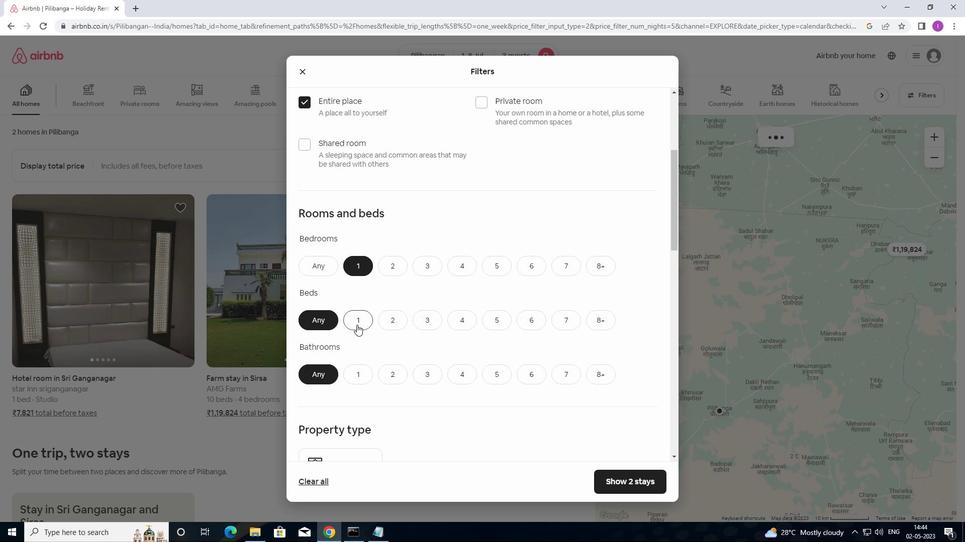 
Action: Mouse pressed left at (356, 322)
Screenshot: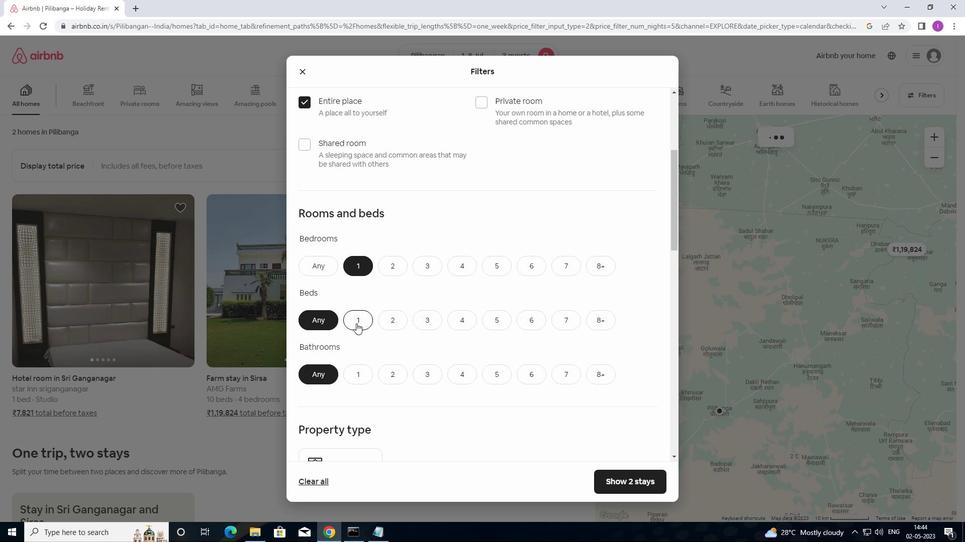 
Action: Mouse moved to (360, 375)
Screenshot: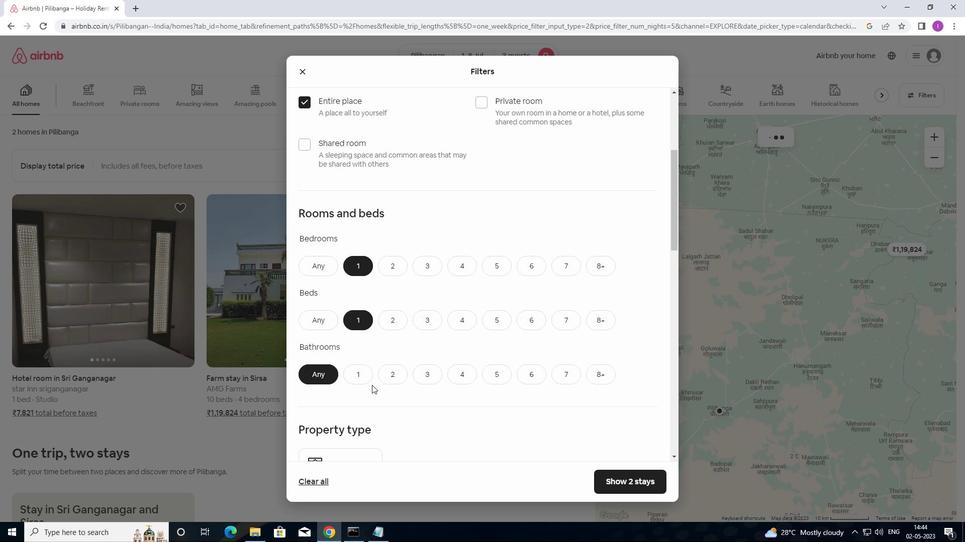 
Action: Mouse pressed left at (360, 375)
Screenshot: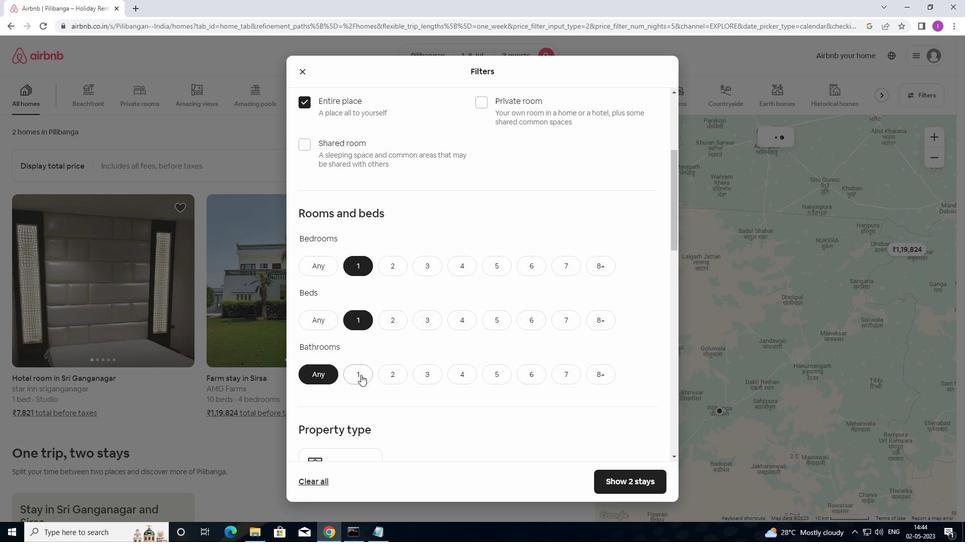 
Action: Mouse moved to (375, 358)
Screenshot: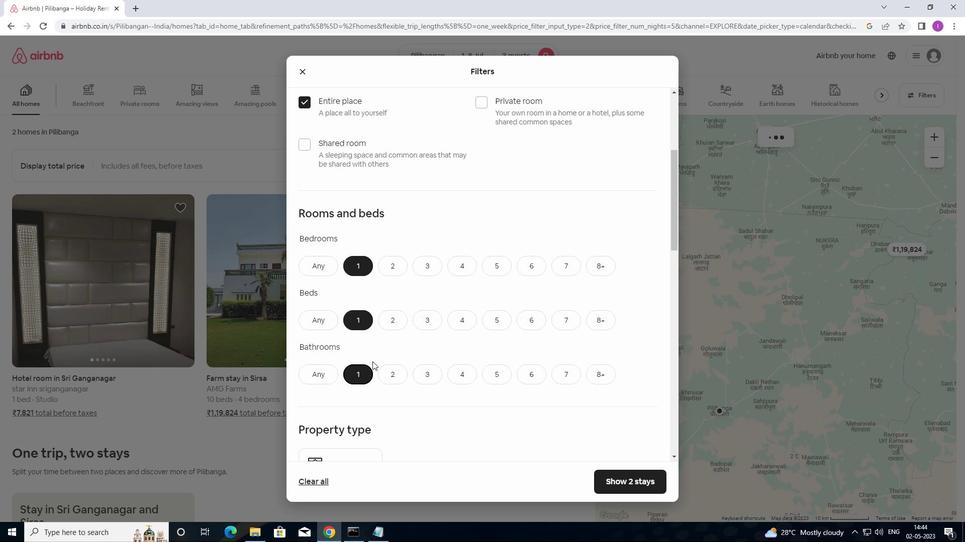 
Action: Mouse scrolled (375, 358) with delta (0, 0)
Screenshot: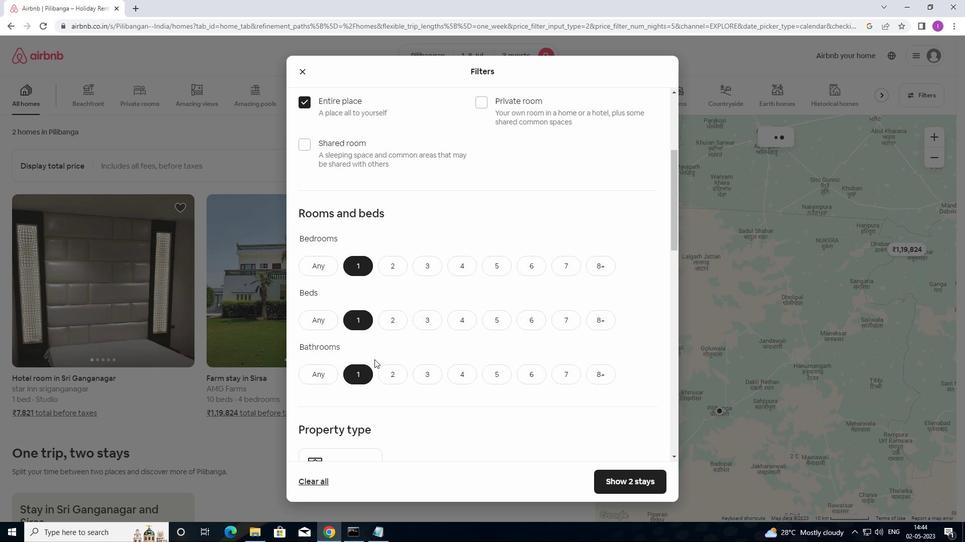 
Action: Mouse scrolled (375, 358) with delta (0, 0)
Screenshot: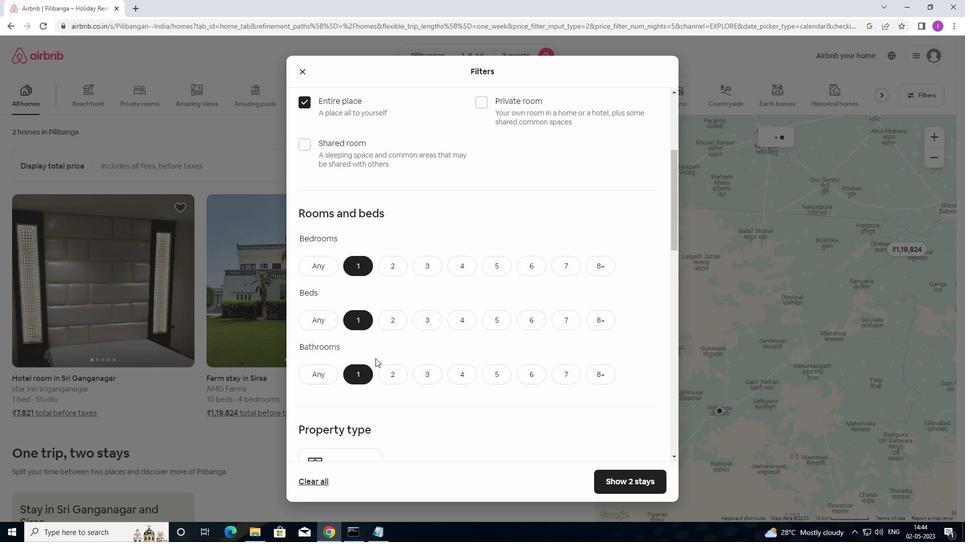 
Action: Mouse moved to (416, 346)
Screenshot: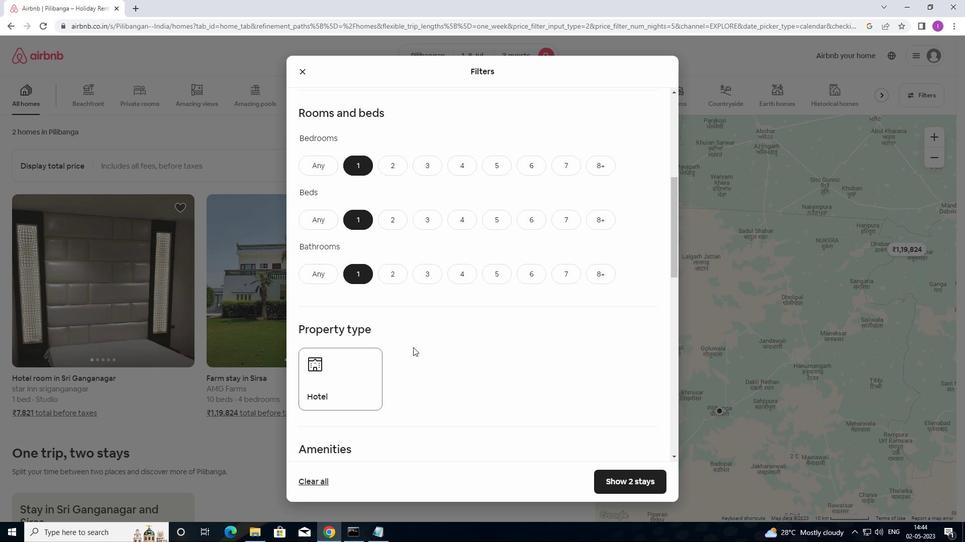 
Action: Mouse scrolled (416, 345) with delta (0, 0)
Screenshot: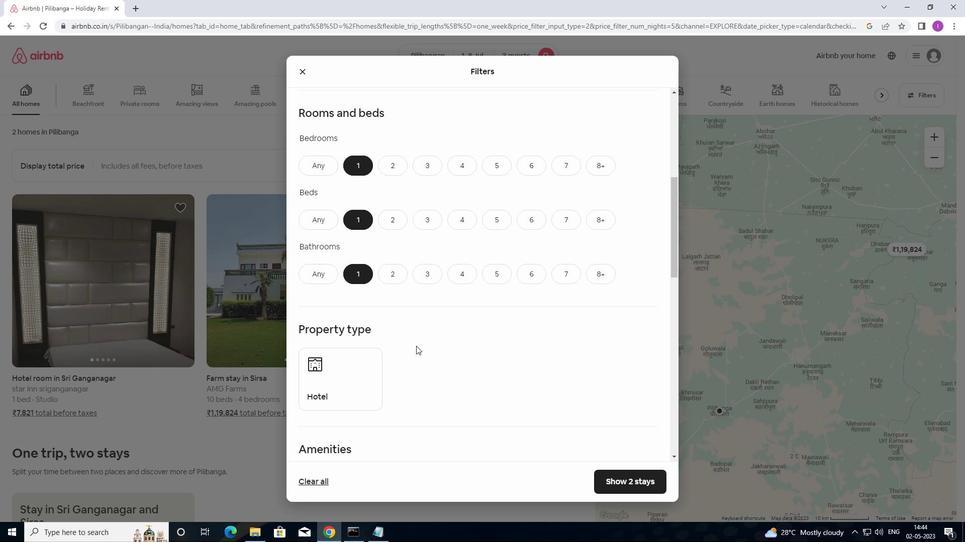 
Action: Mouse scrolled (416, 345) with delta (0, 0)
Screenshot: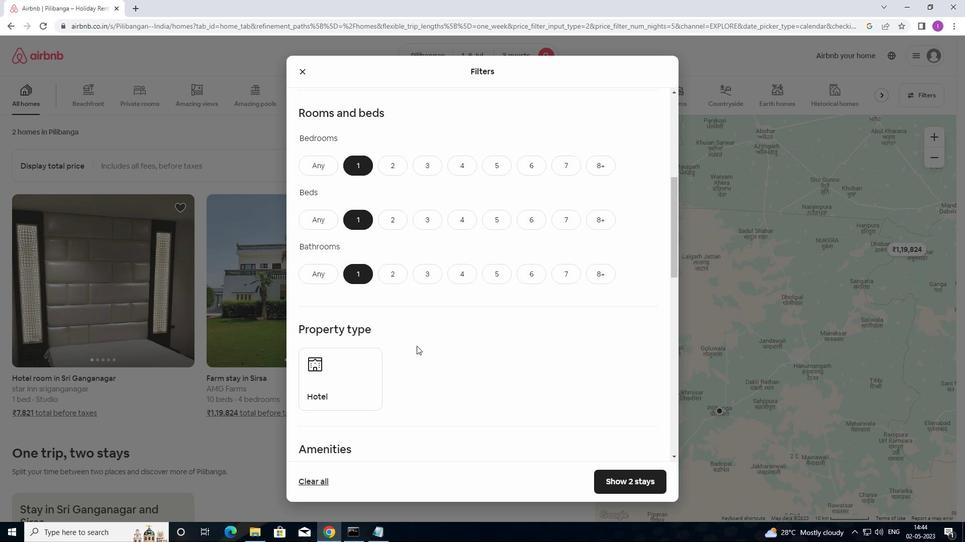 
Action: Mouse moved to (416, 345)
Screenshot: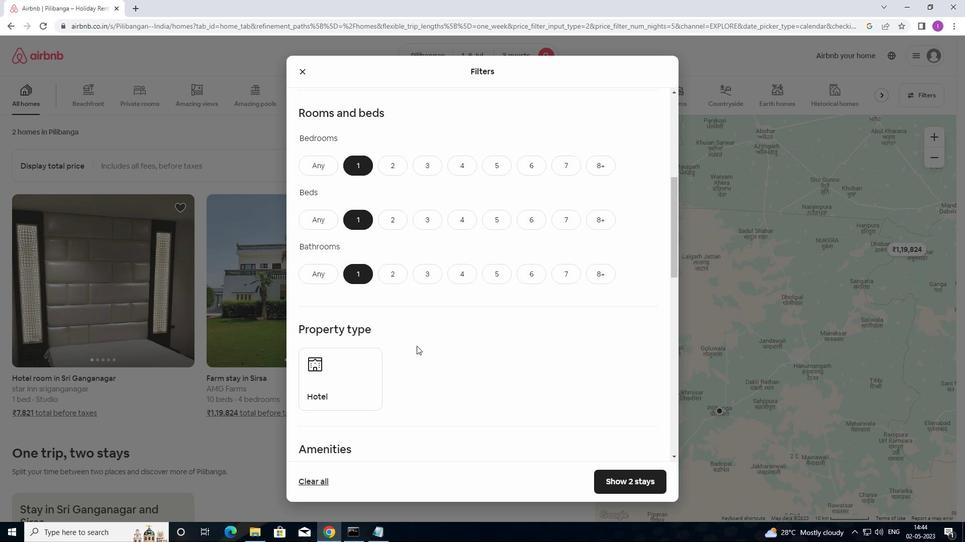 
Action: Mouse scrolled (416, 345) with delta (0, 0)
Screenshot: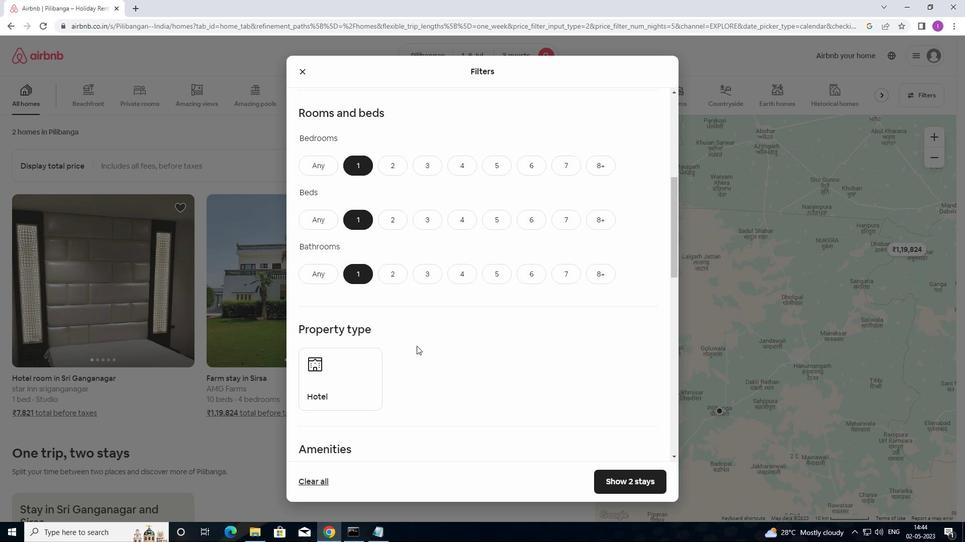 
Action: Mouse moved to (348, 233)
Screenshot: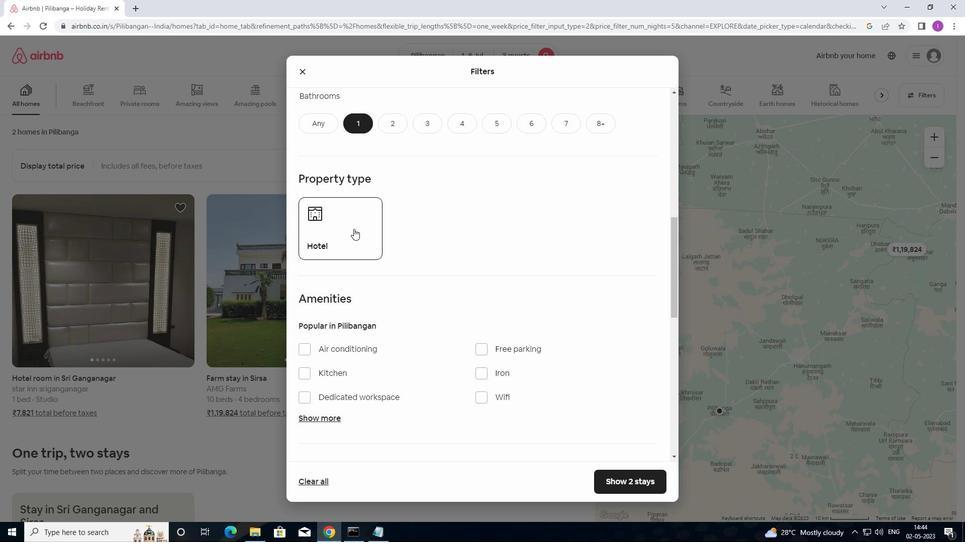 
Action: Mouse pressed left at (348, 233)
Screenshot: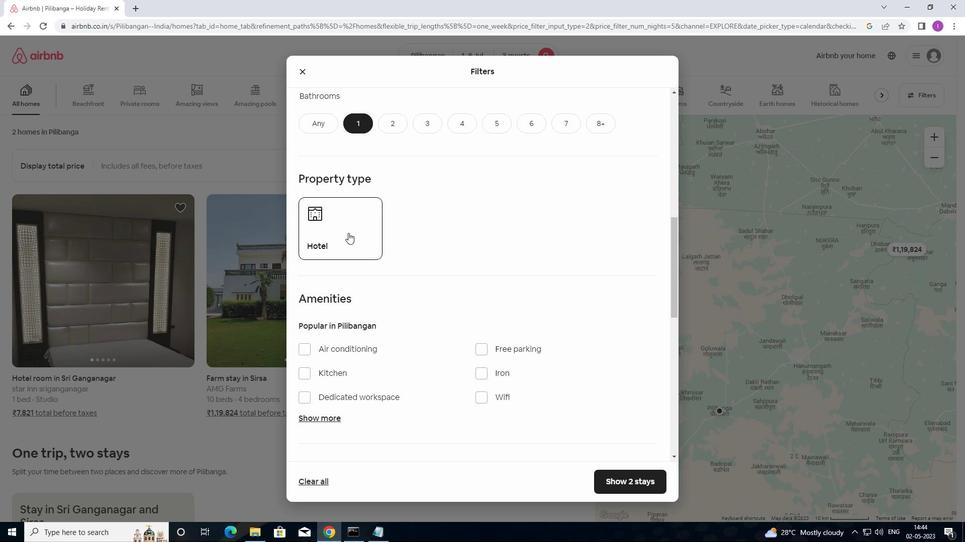 
Action: Mouse moved to (422, 269)
Screenshot: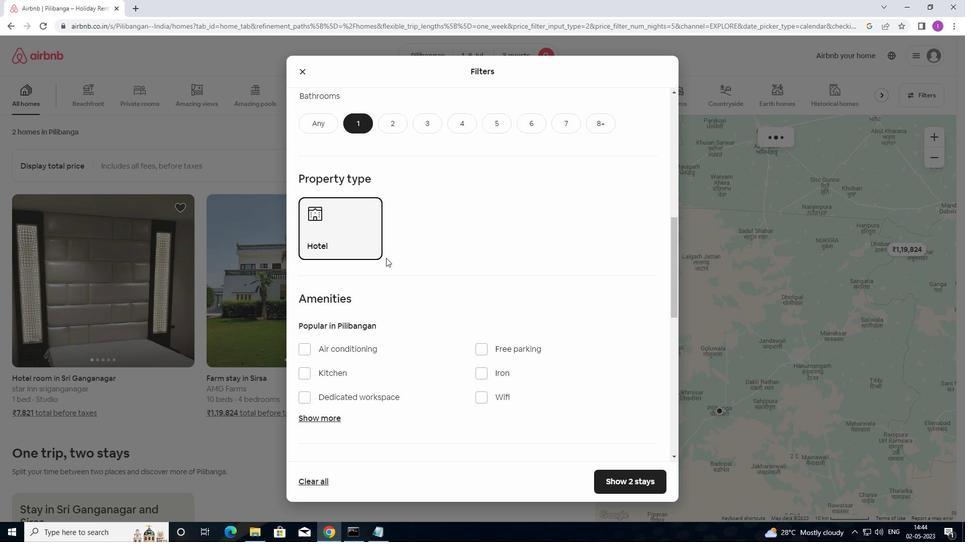 
Action: Mouse scrolled (422, 269) with delta (0, 0)
Screenshot: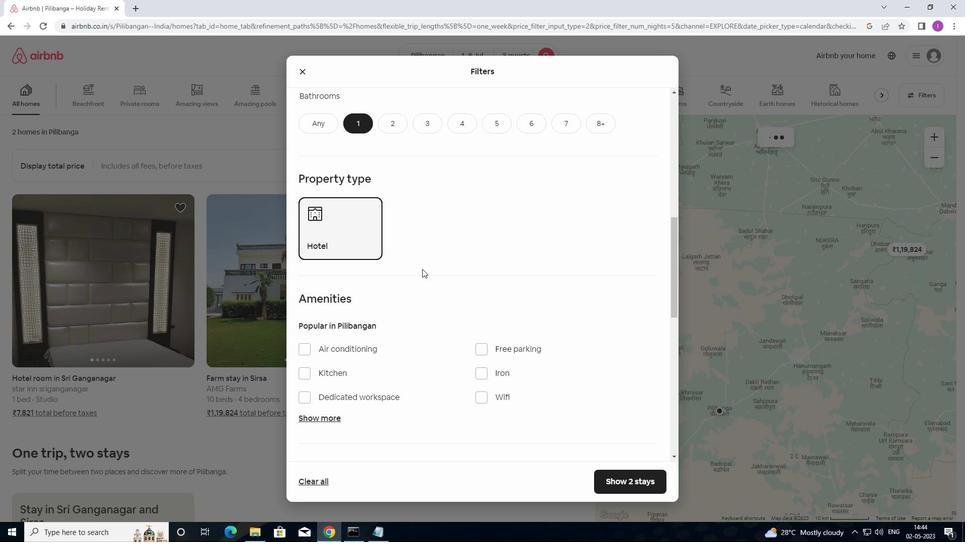 
Action: Mouse scrolled (422, 269) with delta (0, 0)
Screenshot: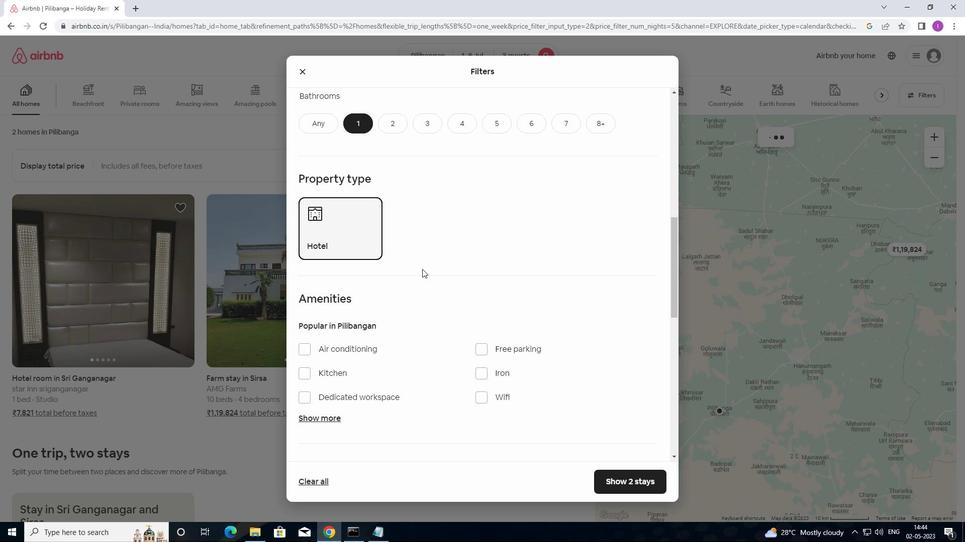 
Action: Mouse moved to (423, 268)
Screenshot: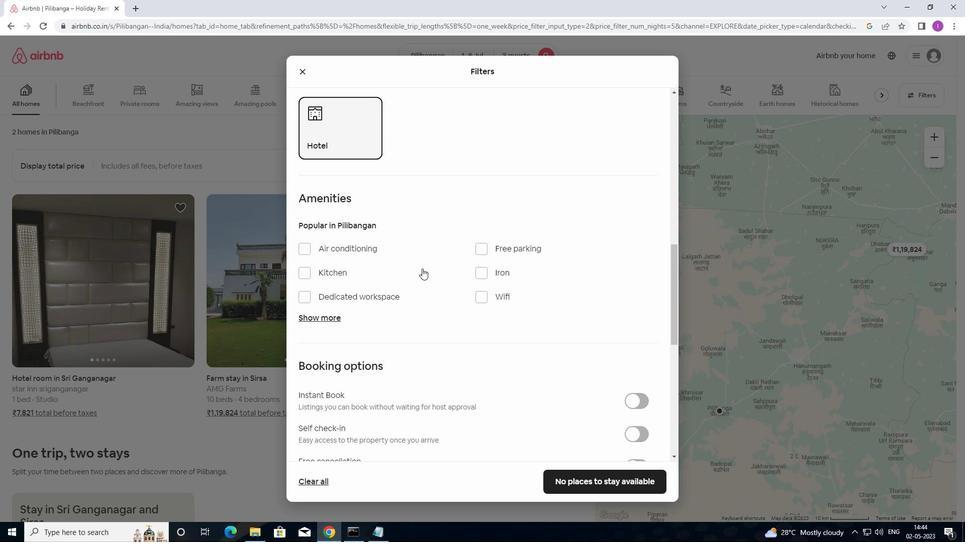 
Action: Mouse scrolled (423, 267) with delta (0, 0)
Screenshot: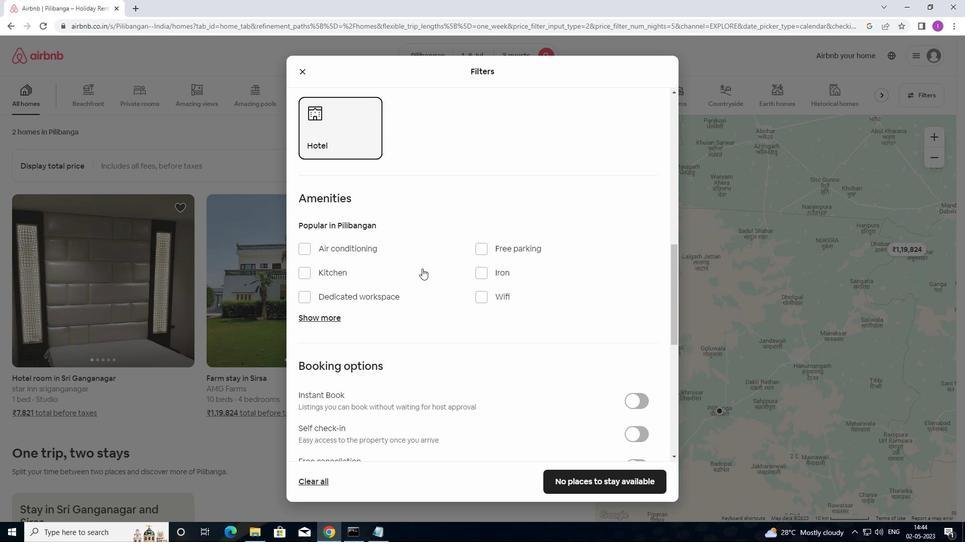 
Action: Mouse moved to (424, 268)
Screenshot: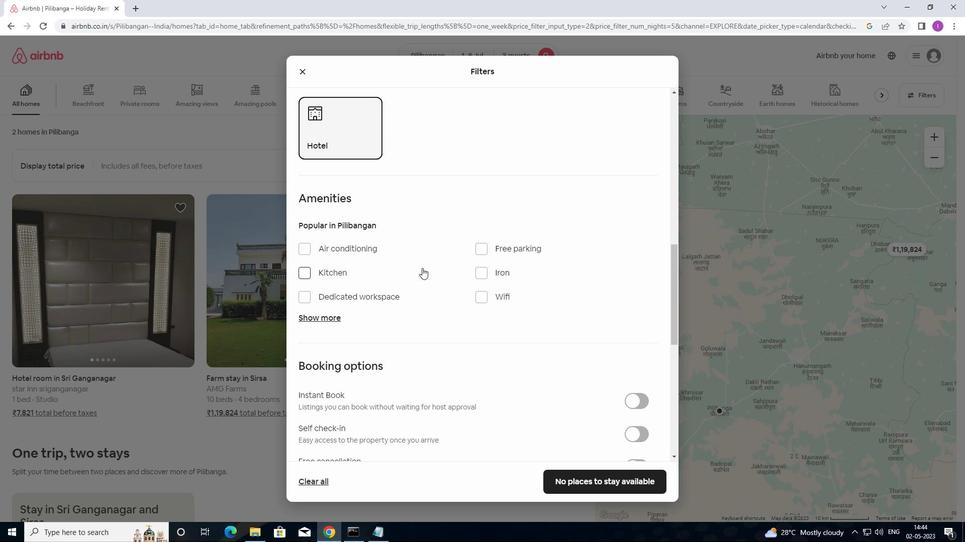 
Action: Mouse scrolled (424, 267) with delta (0, 0)
Screenshot: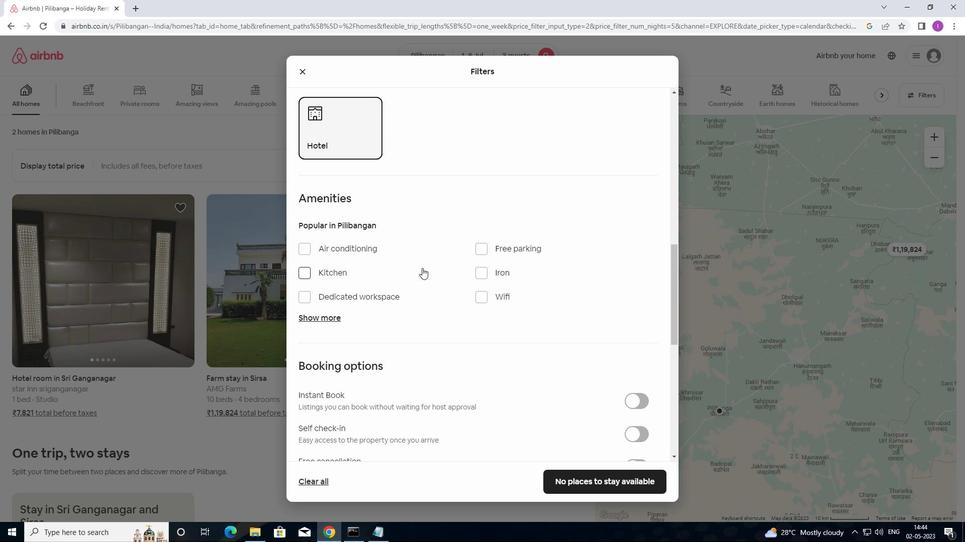 
Action: Mouse moved to (646, 332)
Screenshot: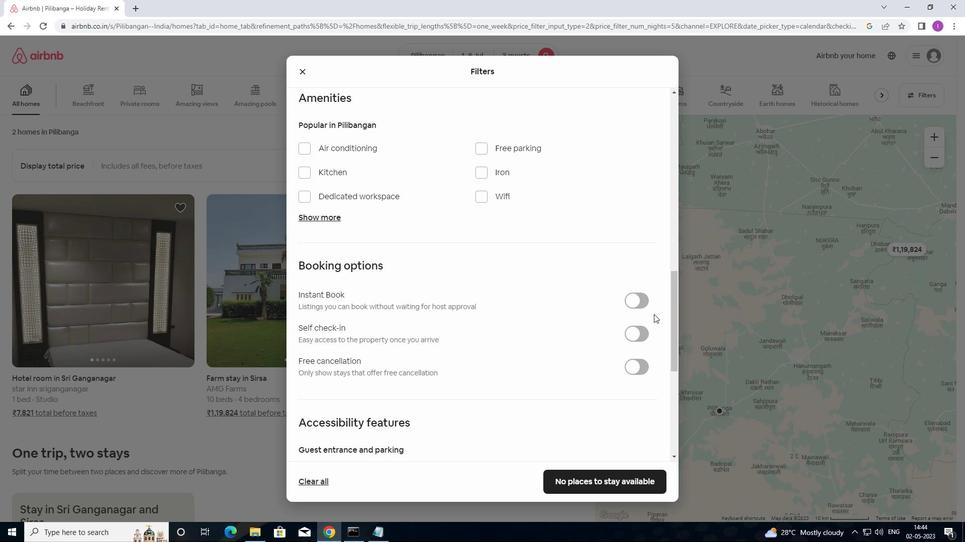 
Action: Mouse pressed left at (646, 332)
Screenshot: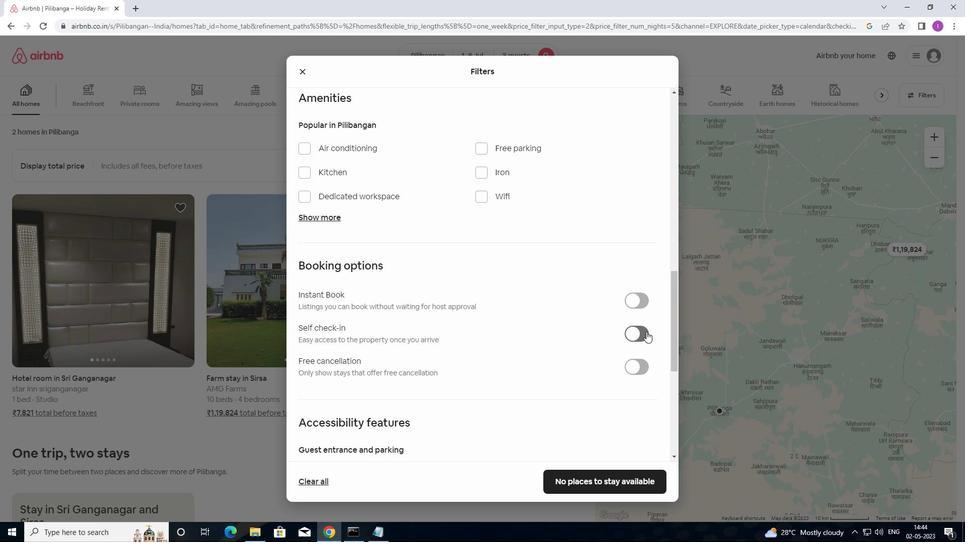
Action: Mouse moved to (561, 355)
Screenshot: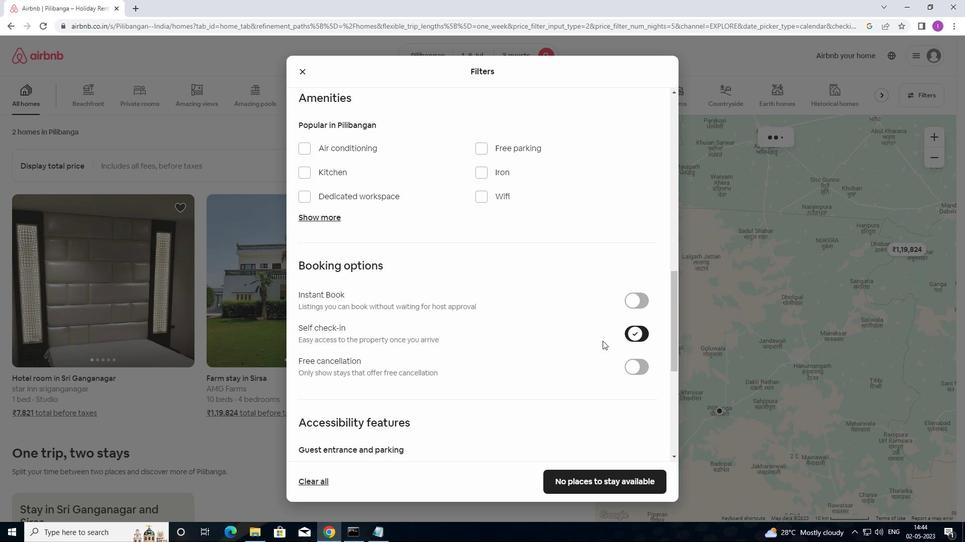 
Action: Mouse scrolled (561, 355) with delta (0, 0)
Screenshot: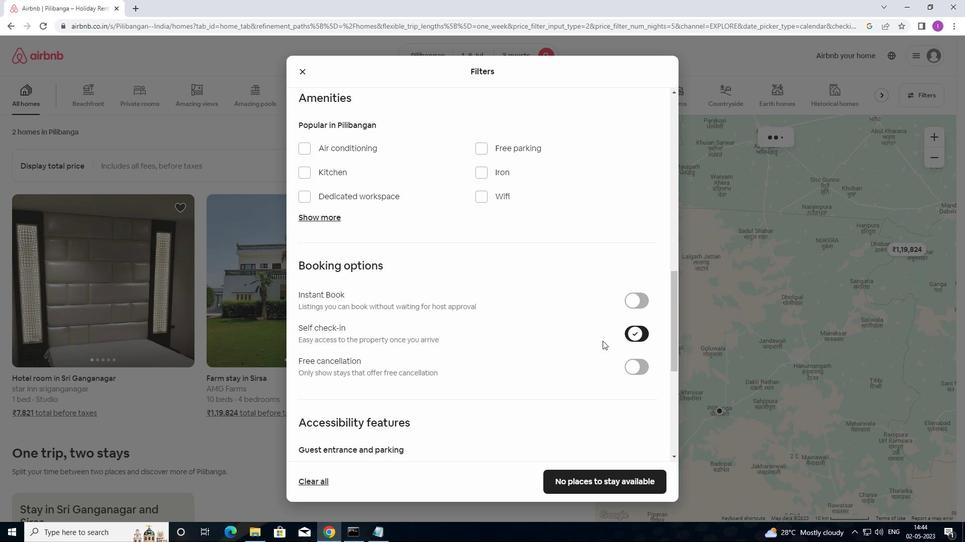 
Action: Mouse moved to (561, 357)
Screenshot: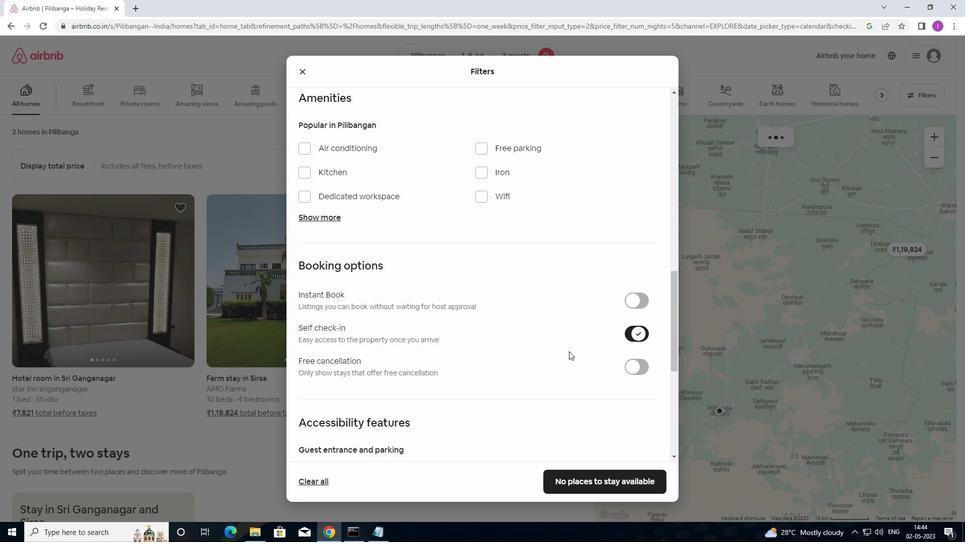 
Action: Mouse scrolled (561, 356) with delta (0, 0)
Screenshot: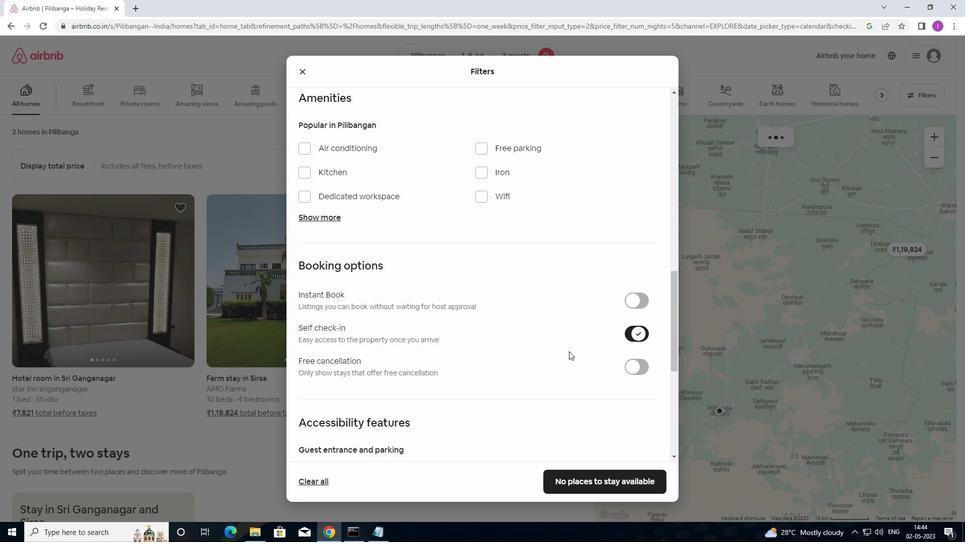
Action: Mouse moved to (560, 358)
Screenshot: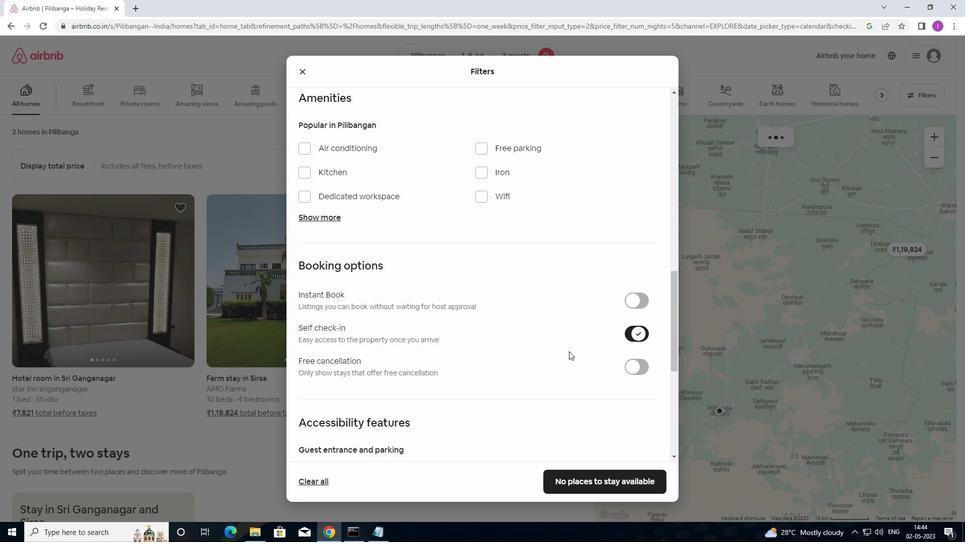 
Action: Mouse scrolled (560, 357) with delta (0, 0)
Screenshot: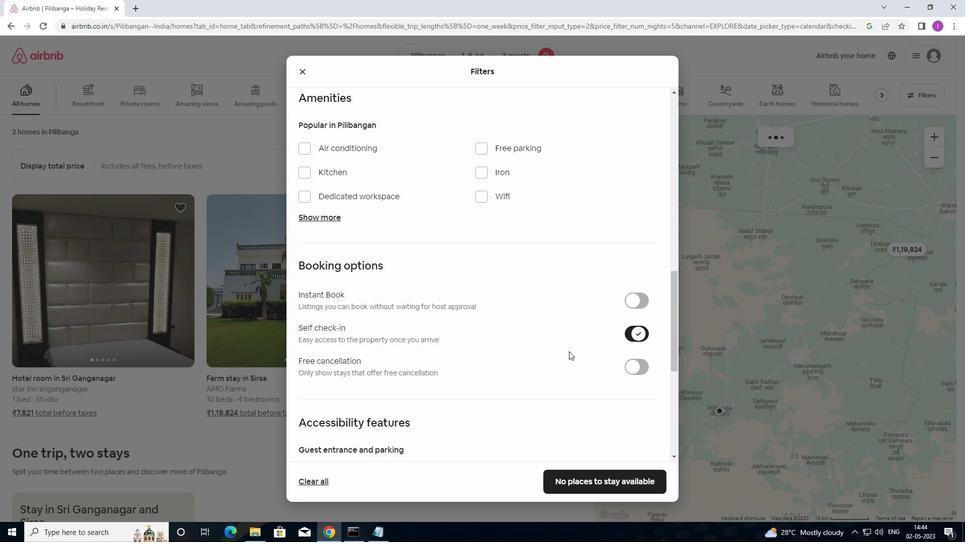 
Action: Mouse moved to (554, 359)
Screenshot: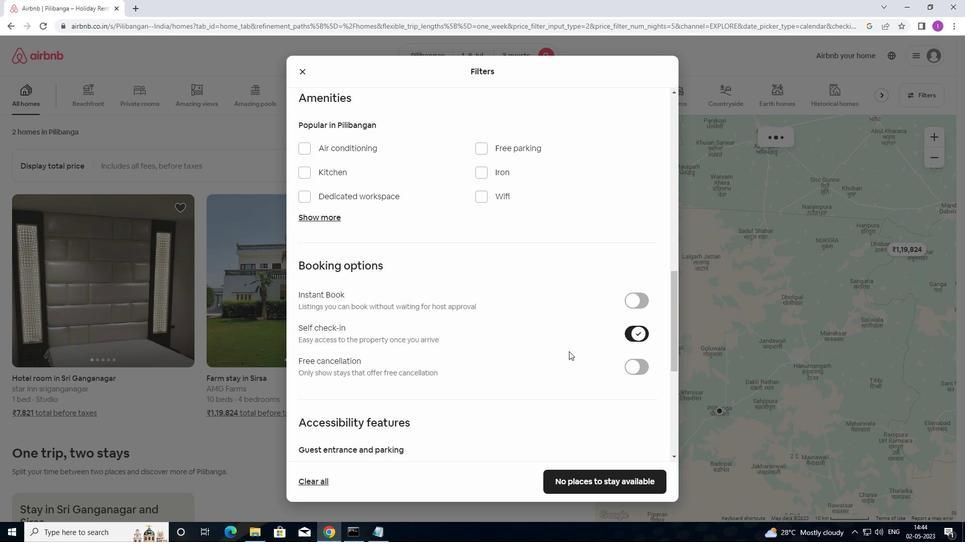 
Action: Mouse scrolled (554, 358) with delta (0, 0)
Screenshot: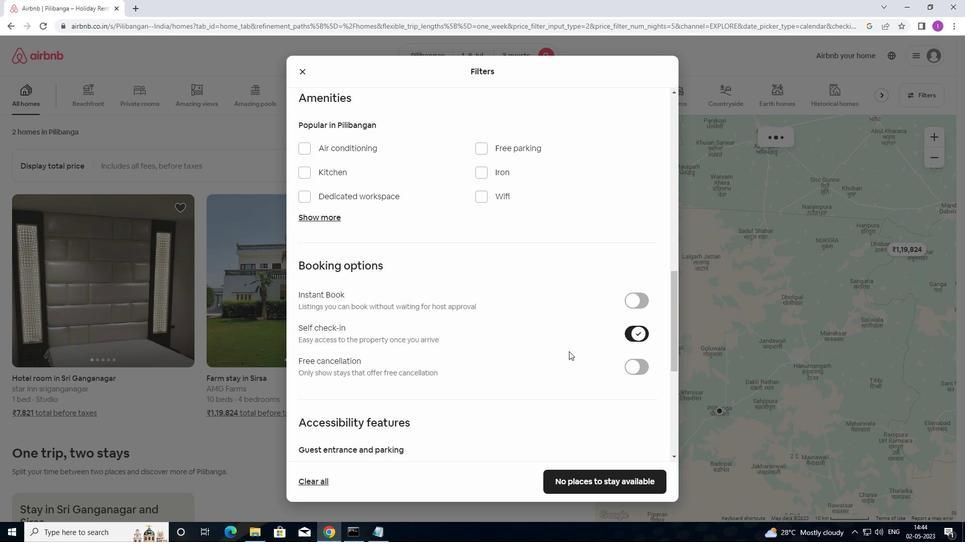 
Action: Mouse moved to (508, 350)
Screenshot: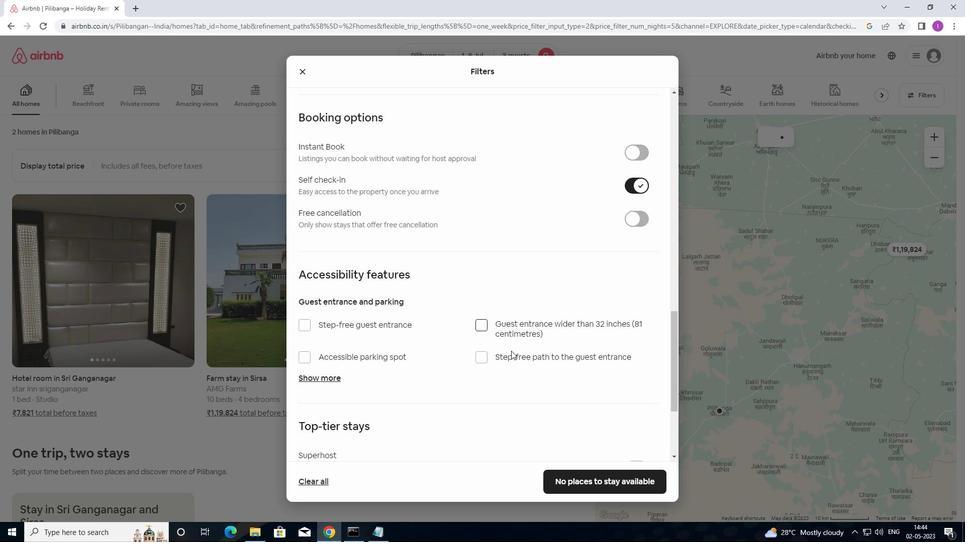 
Action: Mouse scrolled (508, 350) with delta (0, 0)
Screenshot: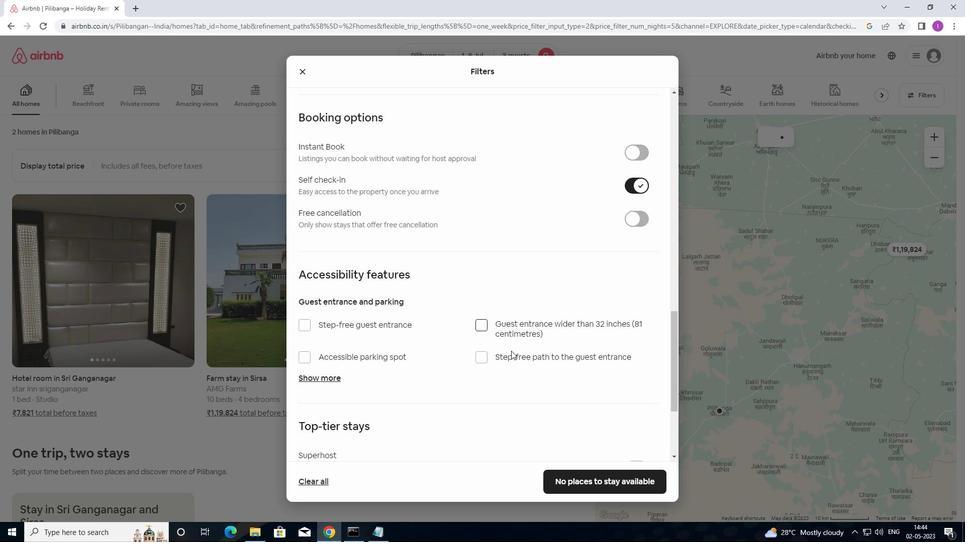 
Action: Mouse moved to (507, 351)
Screenshot: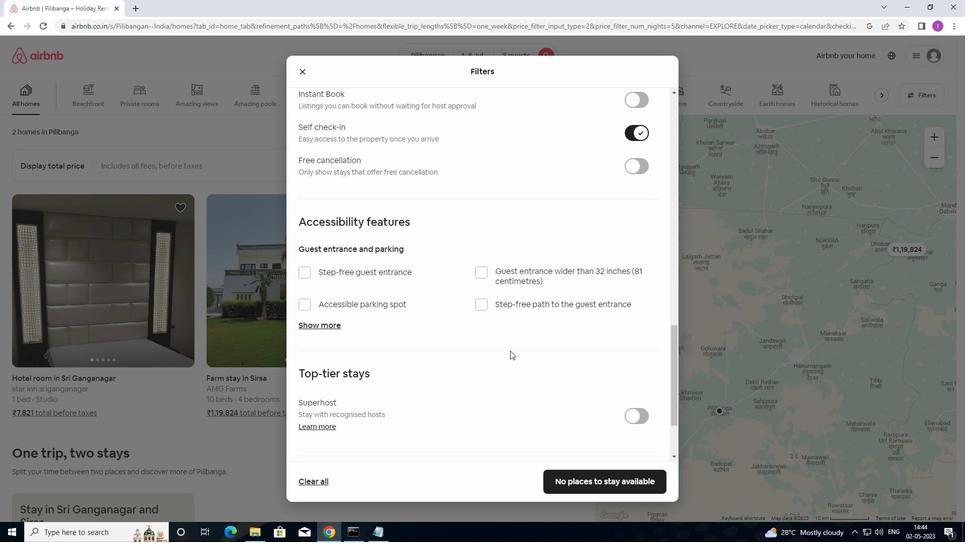 
Action: Mouse scrolled (507, 350) with delta (0, 0)
Screenshot: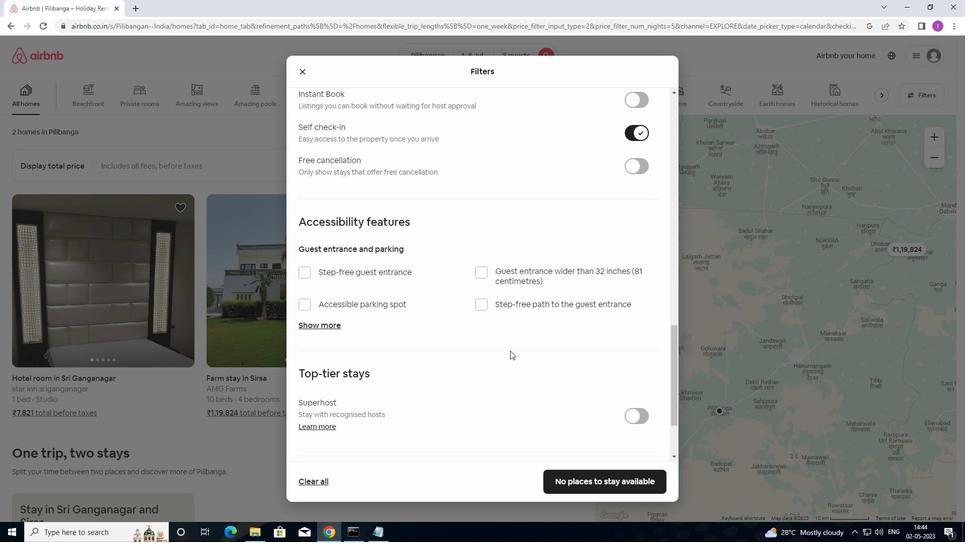 
Action: Mouse moved to (506, 353)
Screenshot: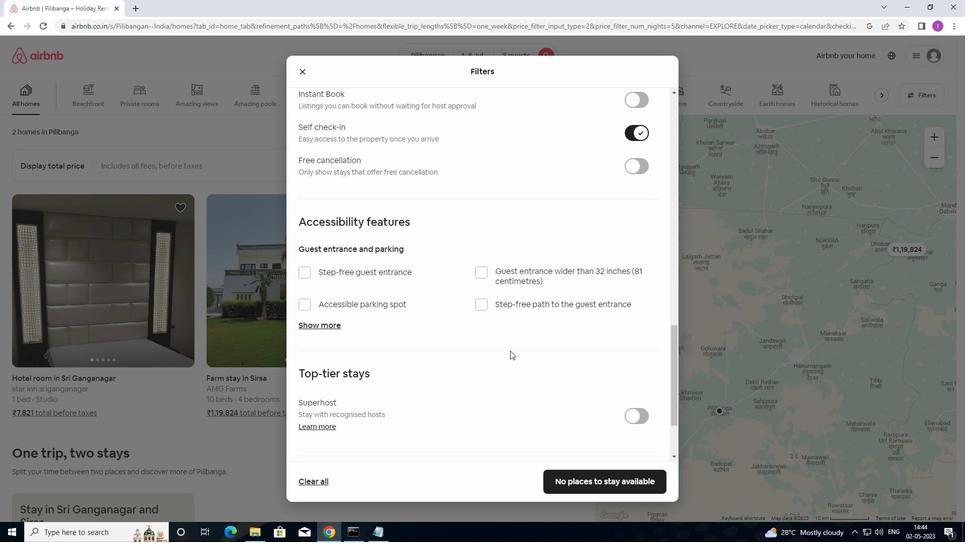 
Action: Mouse scrolled (506, 352) with delta (0, 0)
Screenshot: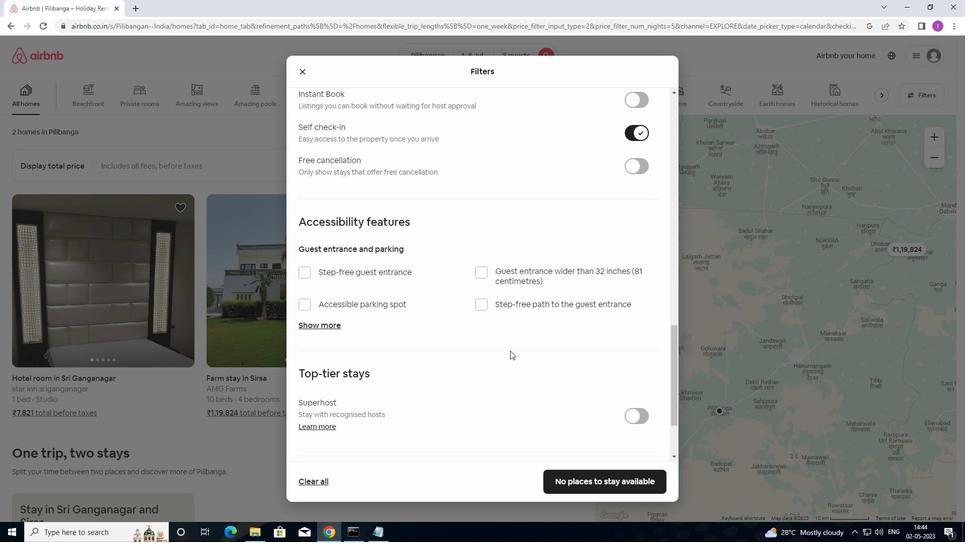 
Action: Mouse moved to (502, 355)
Screenshot: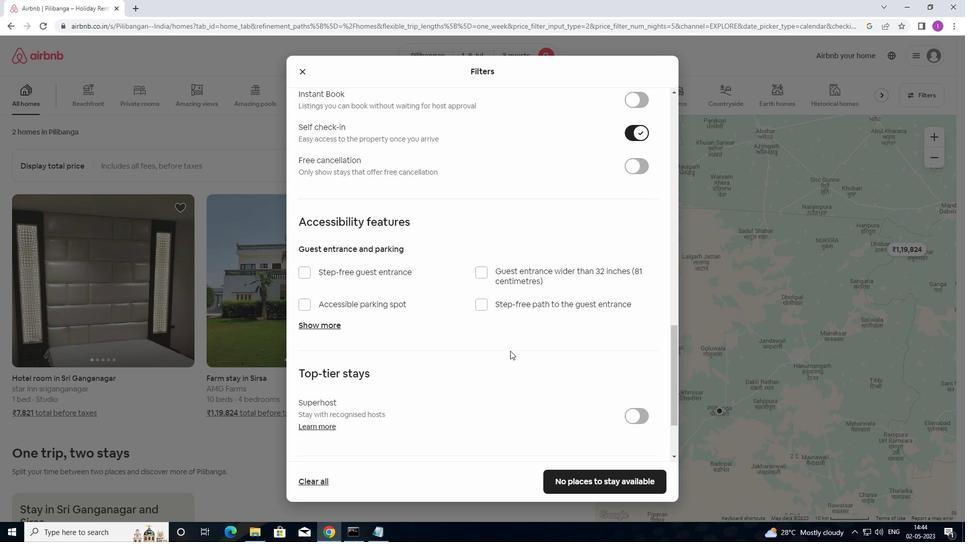 
Action: Mouse scrolled (502, 354) with delta (0, 0)
Screenshot: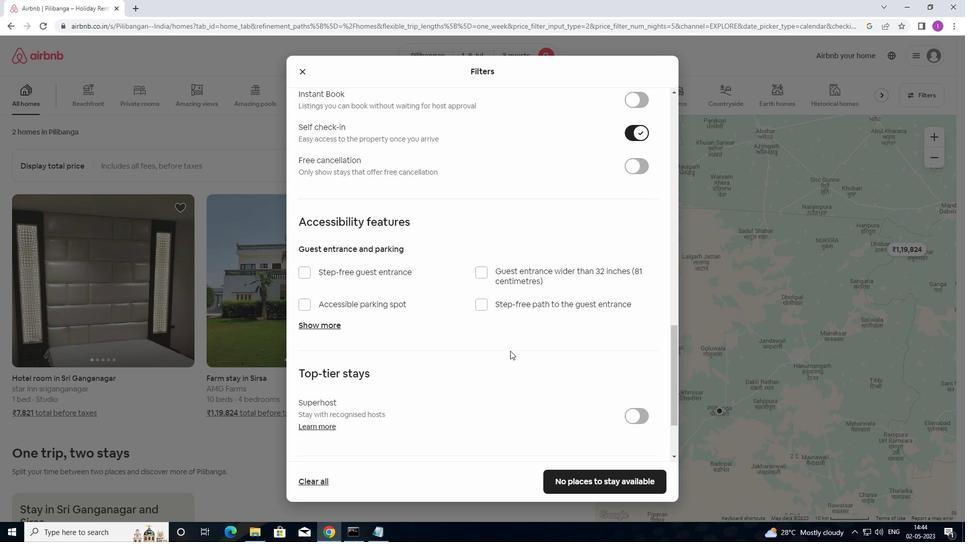 
Action: Mouse moved to (389, 405)
Screenshot: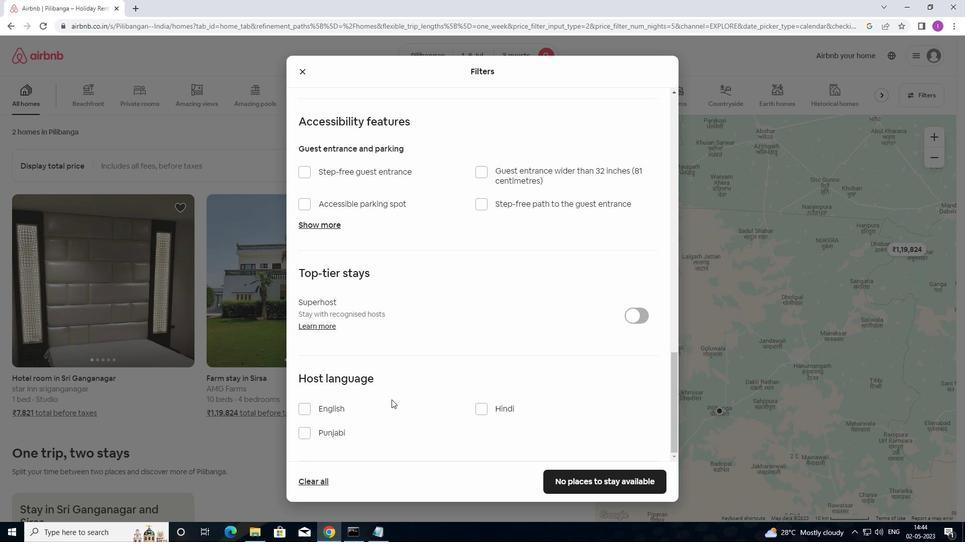 
Action: Mouse scrolled (389, 405) with delta (0, 0)
Screenshot: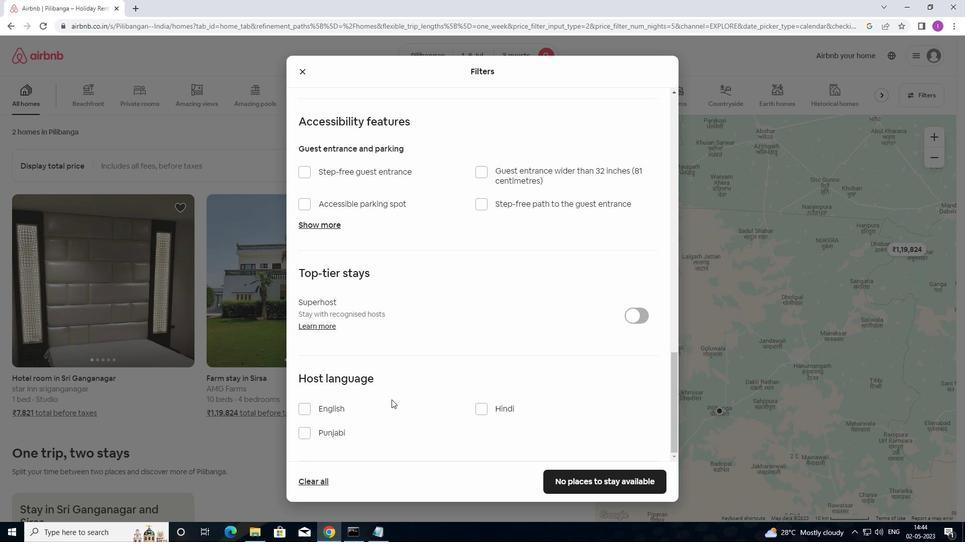 
Action: Mouse moved to (389, 406)
Screenshot: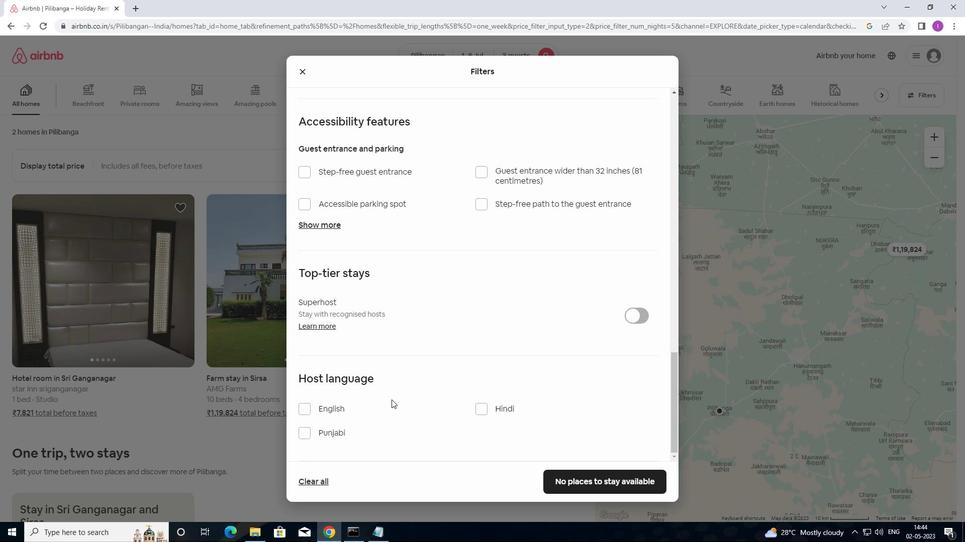 
Action: Mouse scrolled (389, 405) with delta (0, 0)
Screenshot: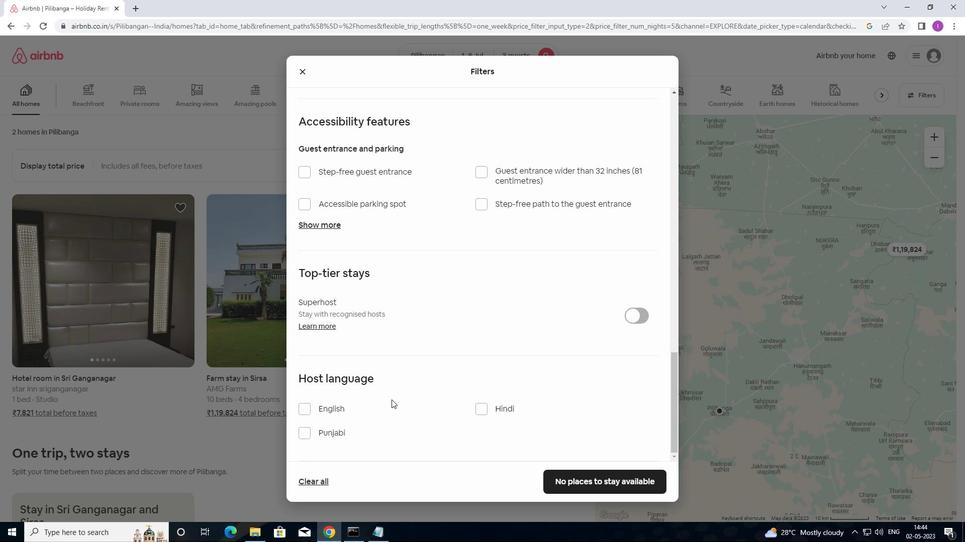 
Action: Mouse moved to (389, 406)
Screenshot: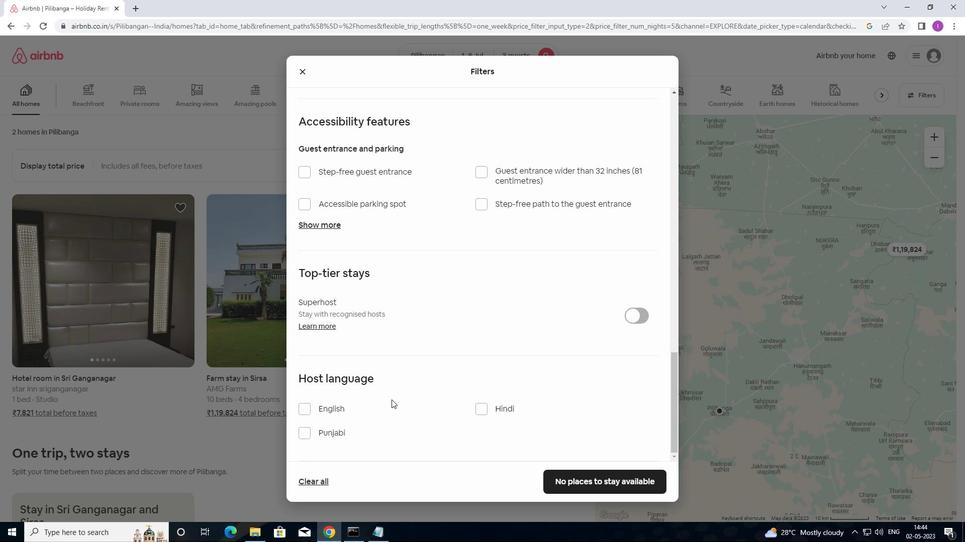 
Action: Mouse scrolled (389, 406) with delta (0, 0)
Screenshot: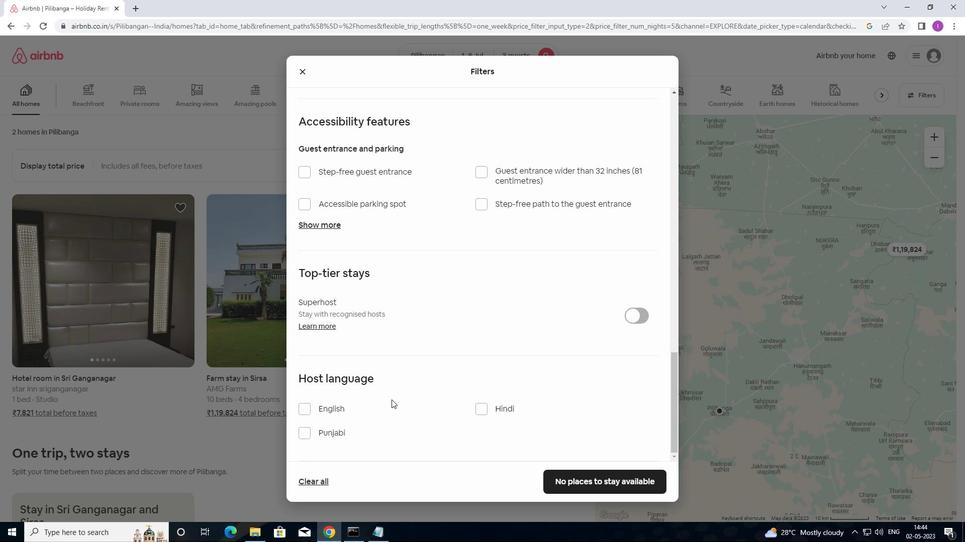 
Action: Mouse moved to (389, 407)
Screenshot: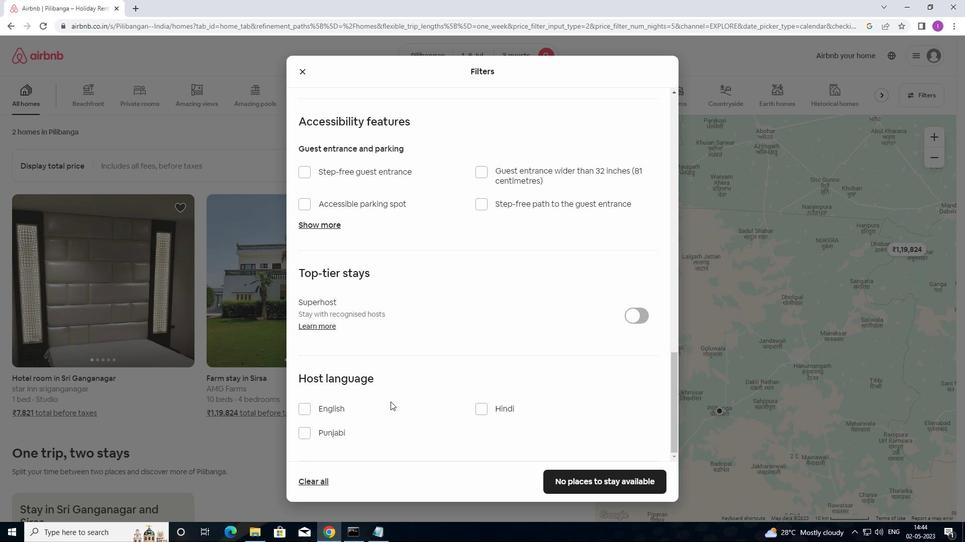 
Action: Mouse scrolled (389, 406) with delta (0, 0)
Screenshot: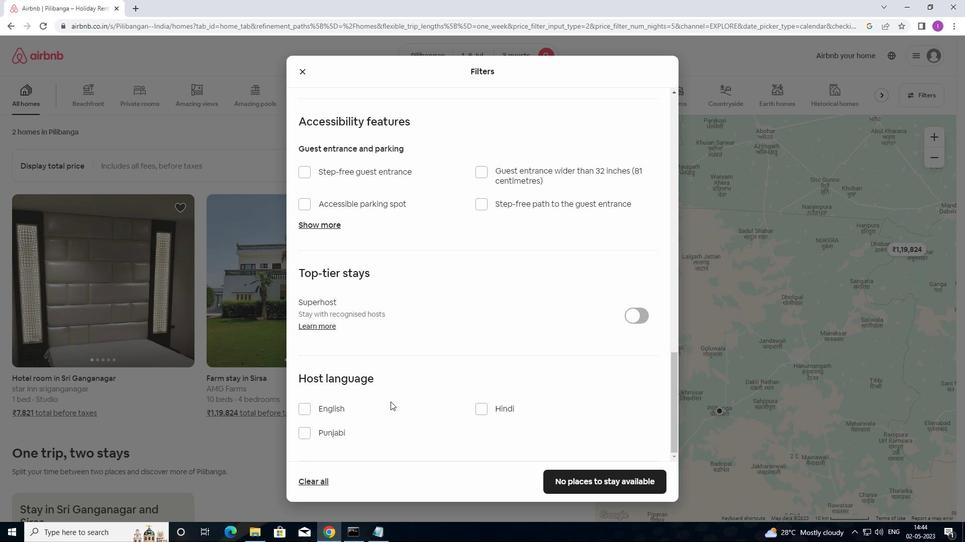 
Action: Mouse moved to (307, 410)
Screenshot: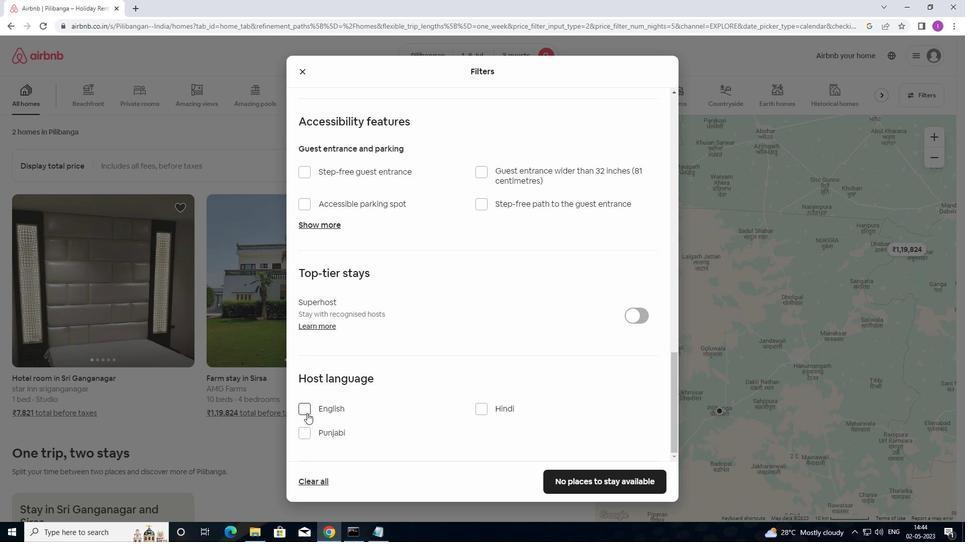 
Action: Mouse pressed left at (307, 410)
Screenshot: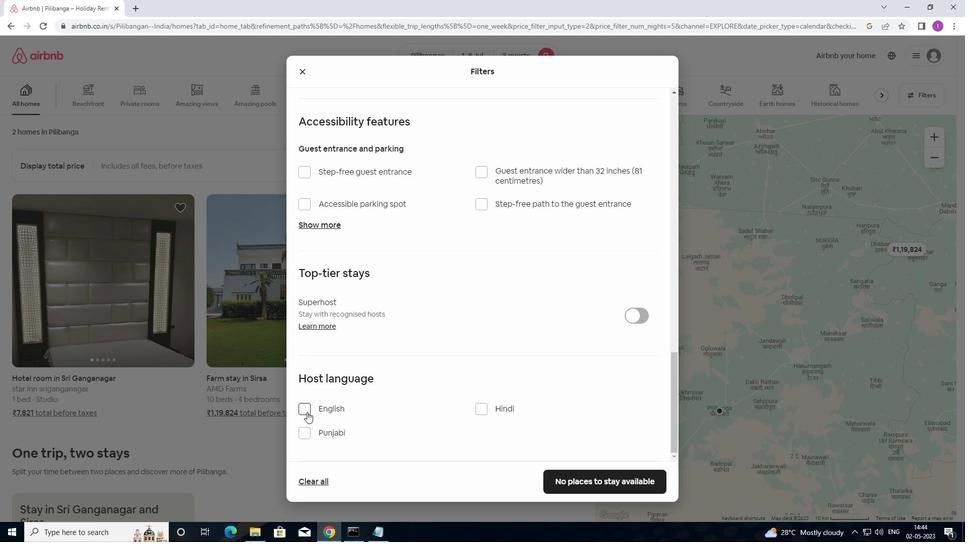 
Action: Mouse moved to (574, 486)
Screenshot: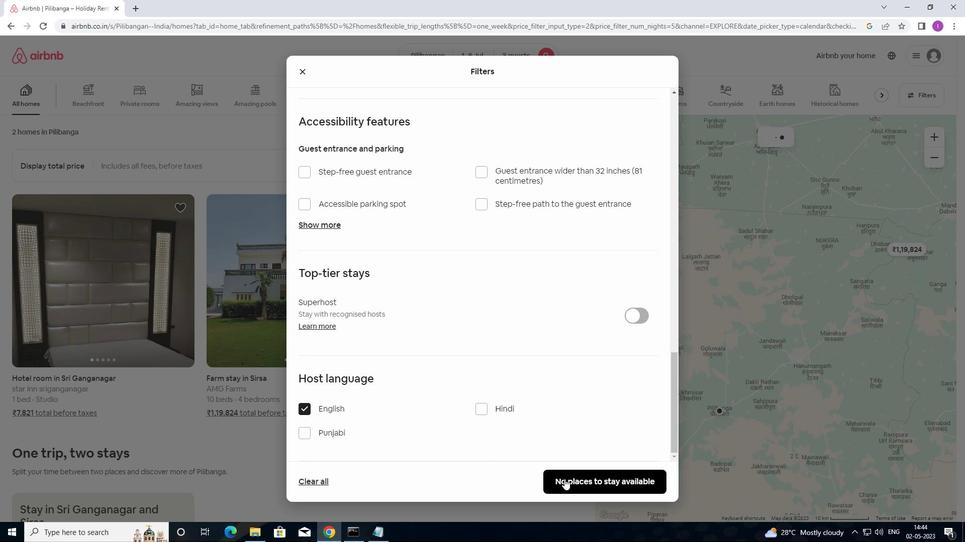 
Action: Mouse pressed left at (574, 486)
Screenshot: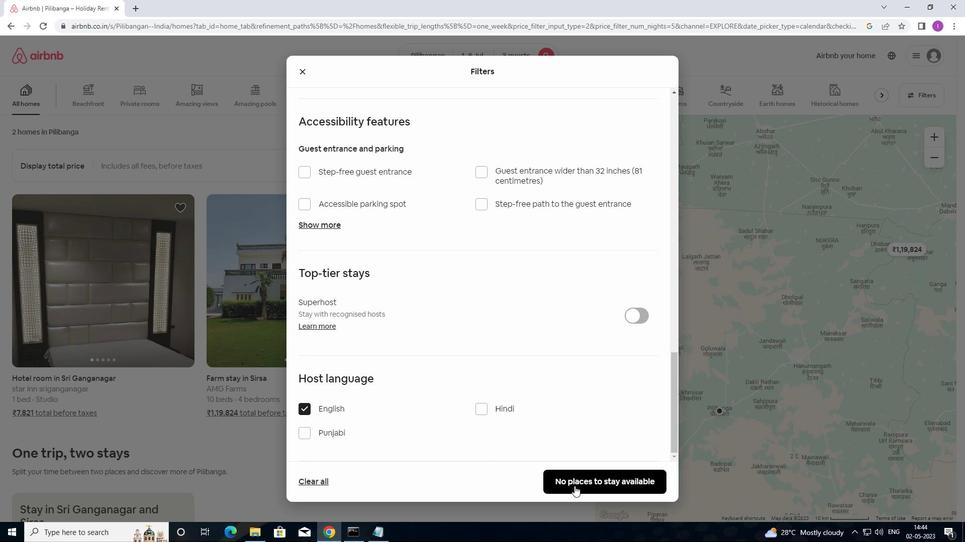 
Action: Mouse moved to (577, 470)
Screenshot: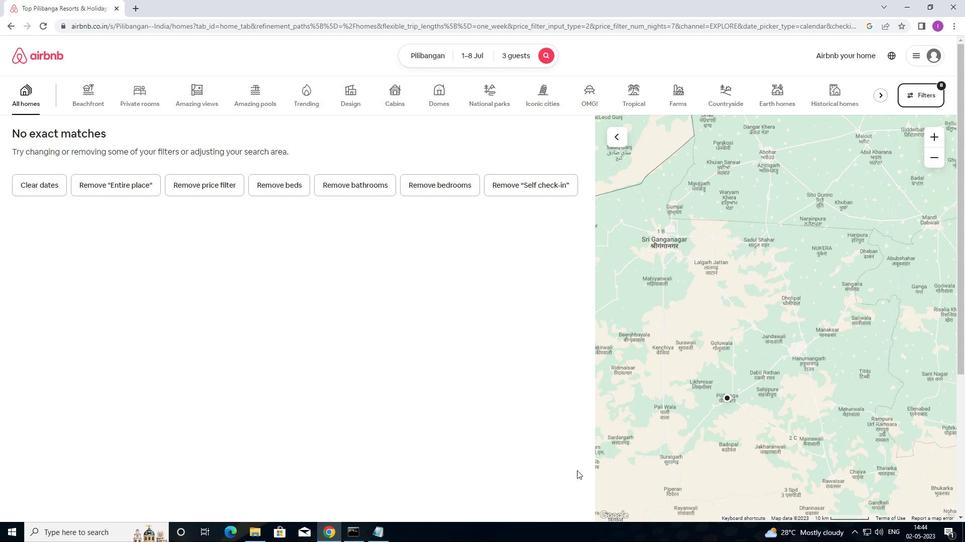 
